 Task: Find connections with filter location São Paulo with filter topic #Lessonswith filter profile language Potuguese with filter current company HCLTech – Digital Foundation with filter school Government College of Technology, Coimbatore with filter industry Glass, Ceramics and Concrete Manufacturing with filter service category Financial Planning with filter keywords title Help Desk
Action: Mouse moved to (495, 88)
Screenshot: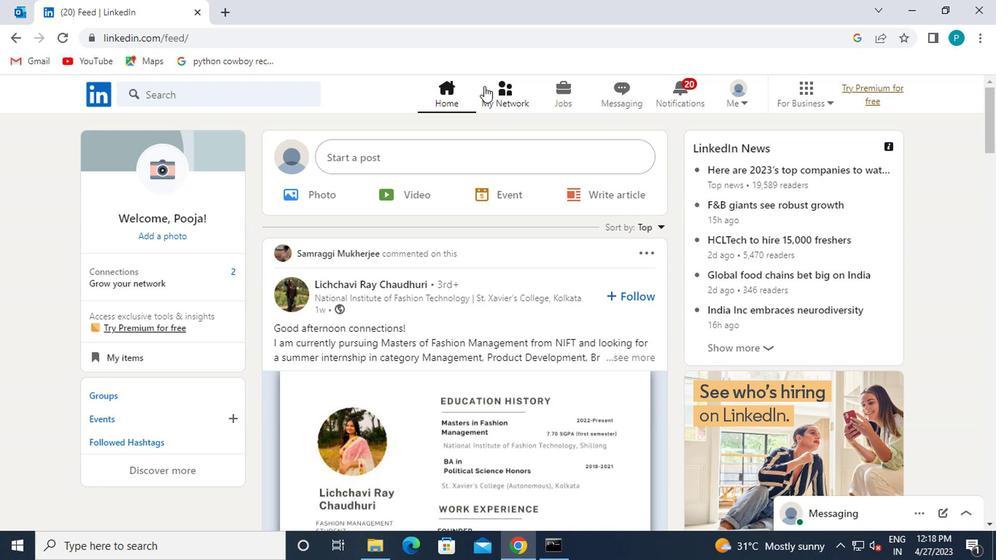 
Action: Mouse pressed left at (495, 88)
Screenshot: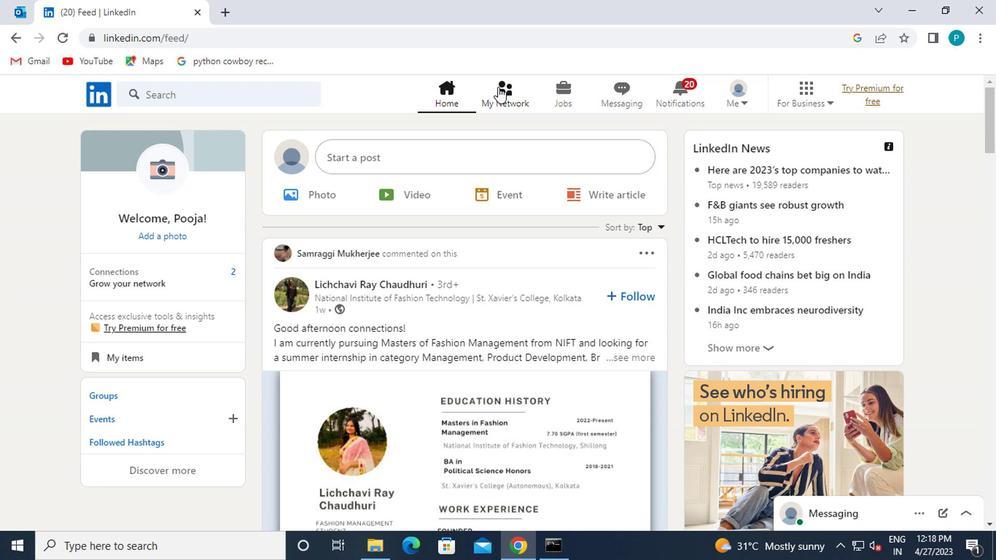 
Action: Mouse moved to (239, 167)
Screenshot: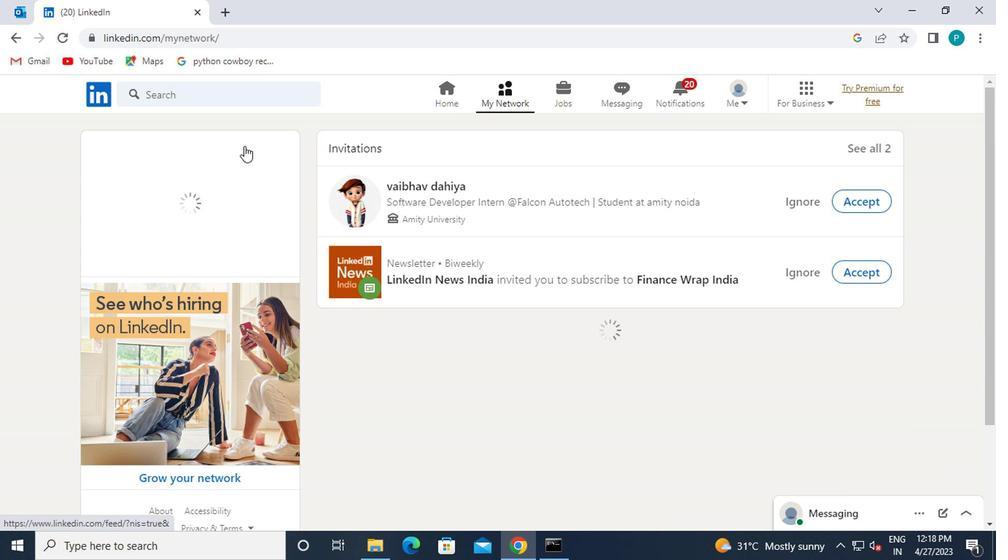 
Action: Mouse pressed left at (239, 167)
Screenshot: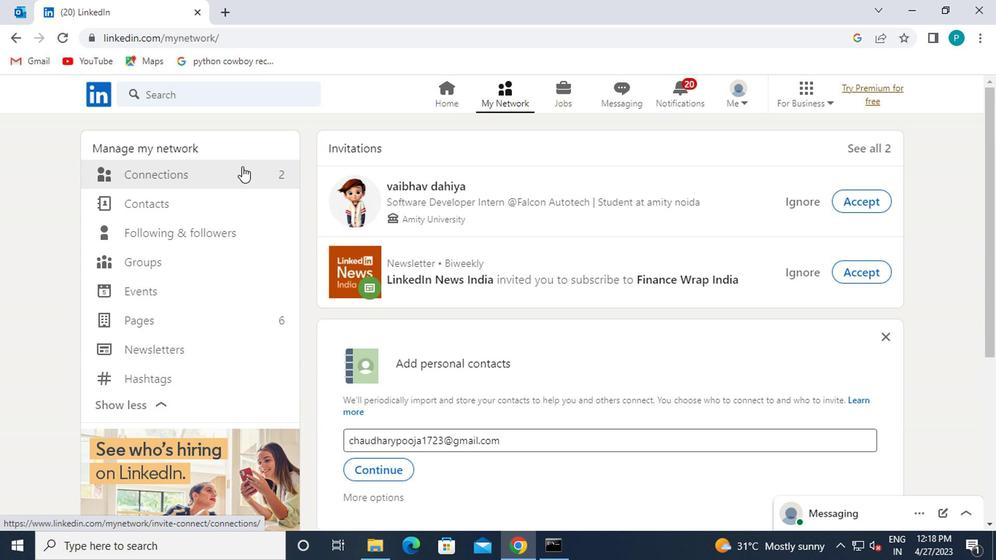 
Action: Mouse moved to (578, 180)
Screenshot: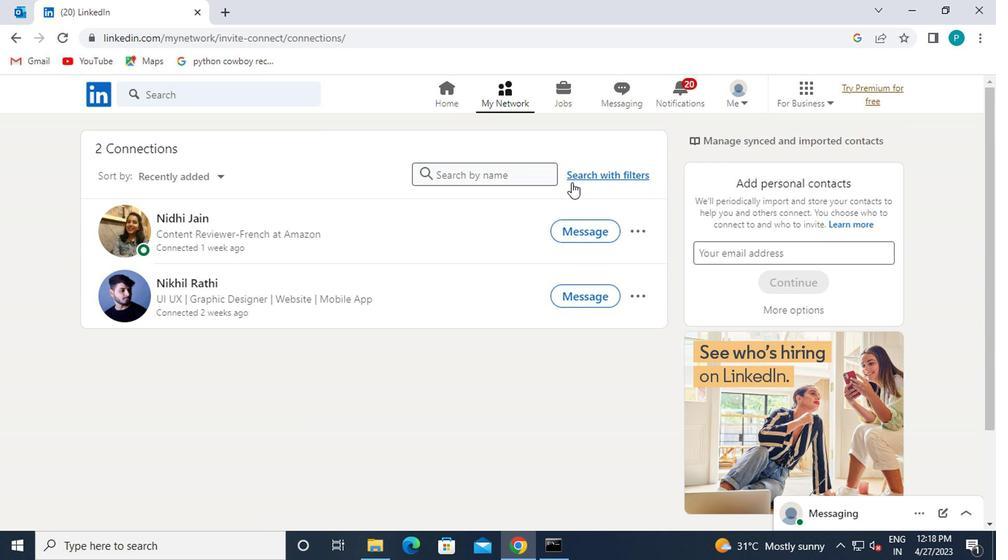 
Action: Mouse pressed left at (578, 180)
Screenshot: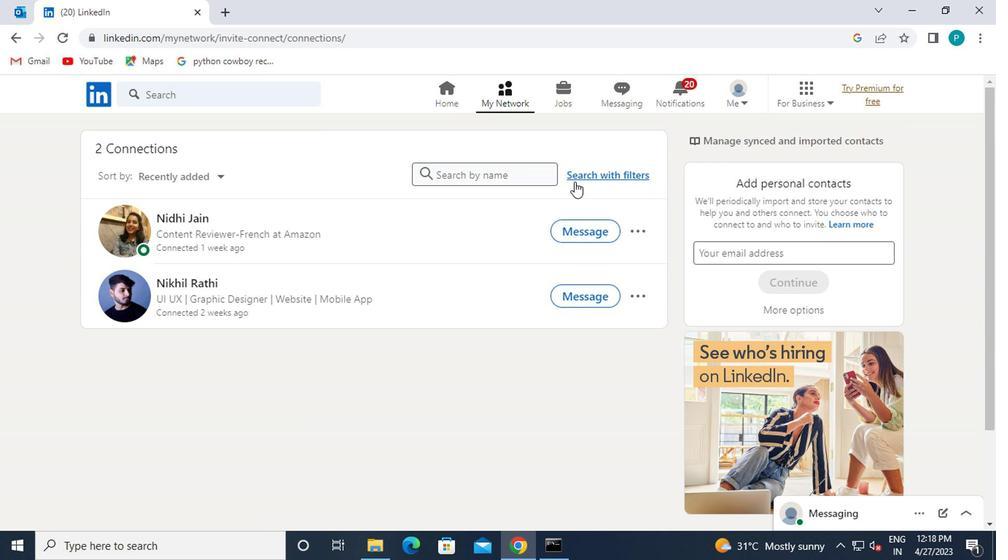 
Action: Mouse moved to (528, 134)
Screenshot: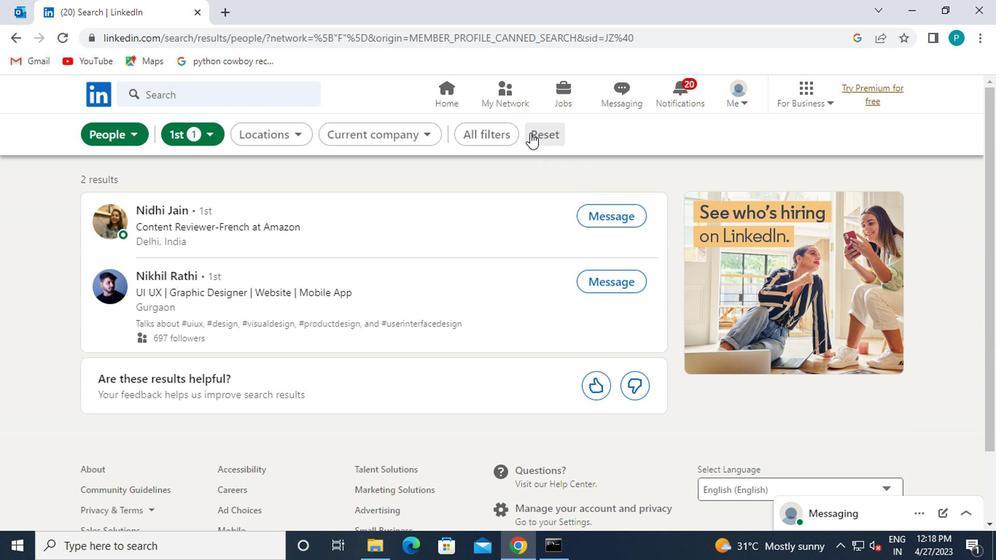 
Action: Mouse pressed left at (528, 134)
Screenshot: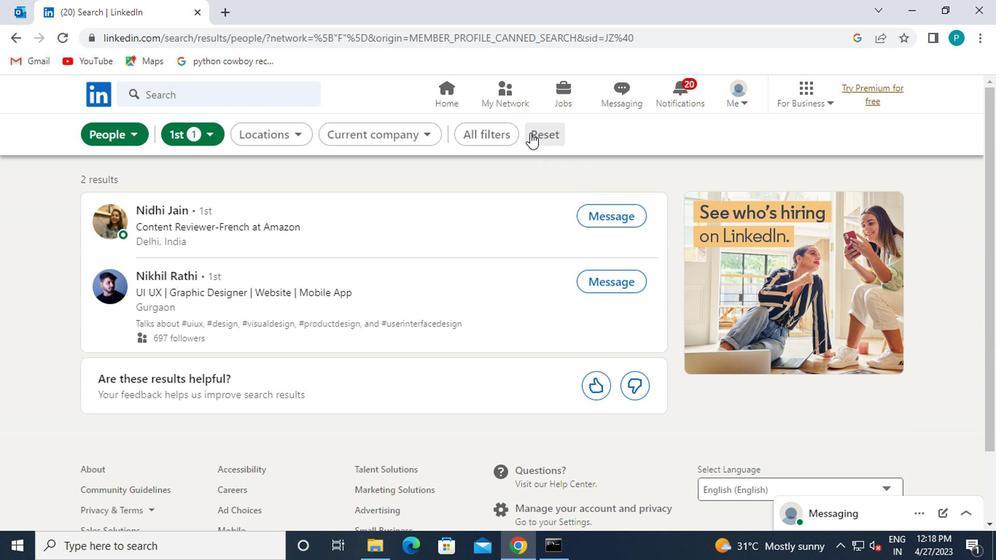 
Action: Mouse moved to (527, 140)
Screenshot: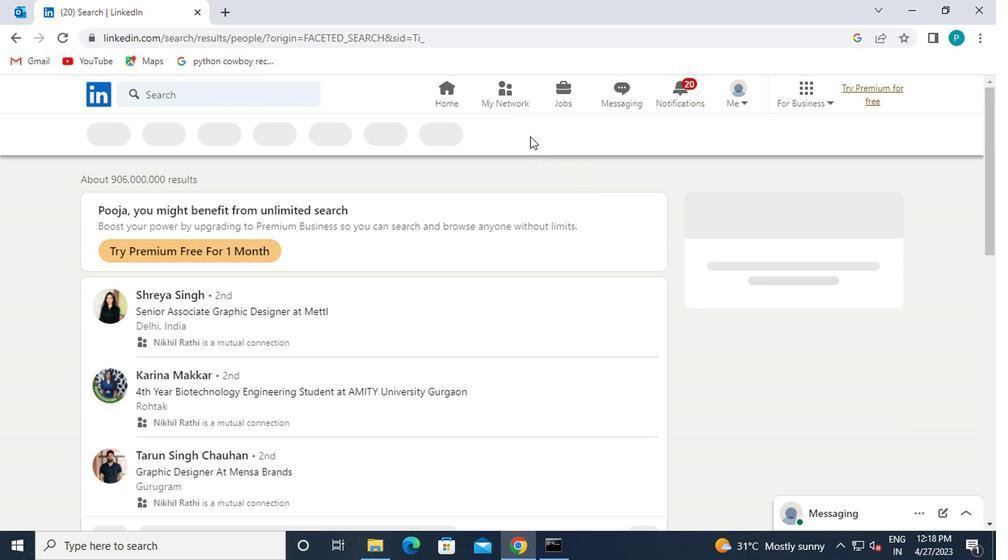 
Action: Mouse pressed left at (527, 140)
Screenshot: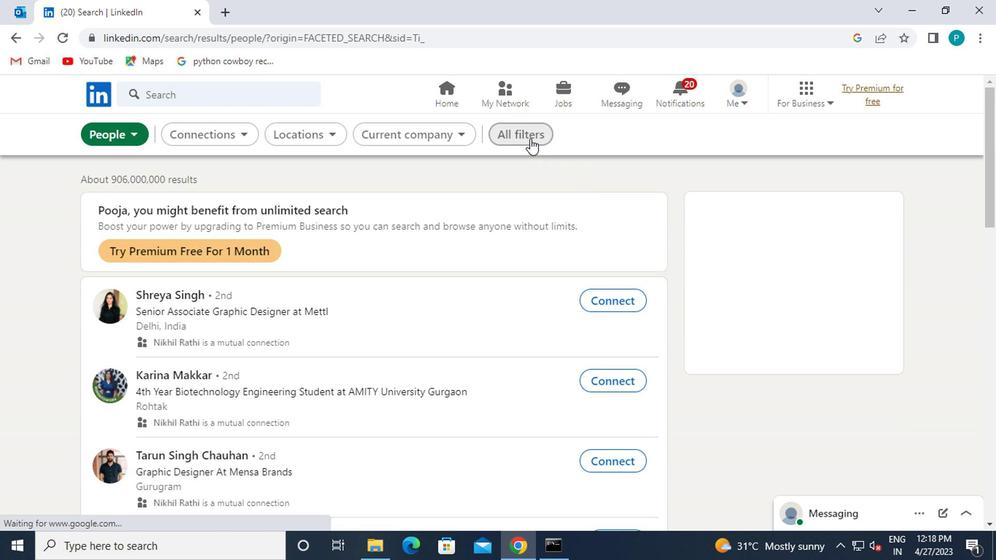 
Action: Mouse moved to (760, 327)
Screenshot: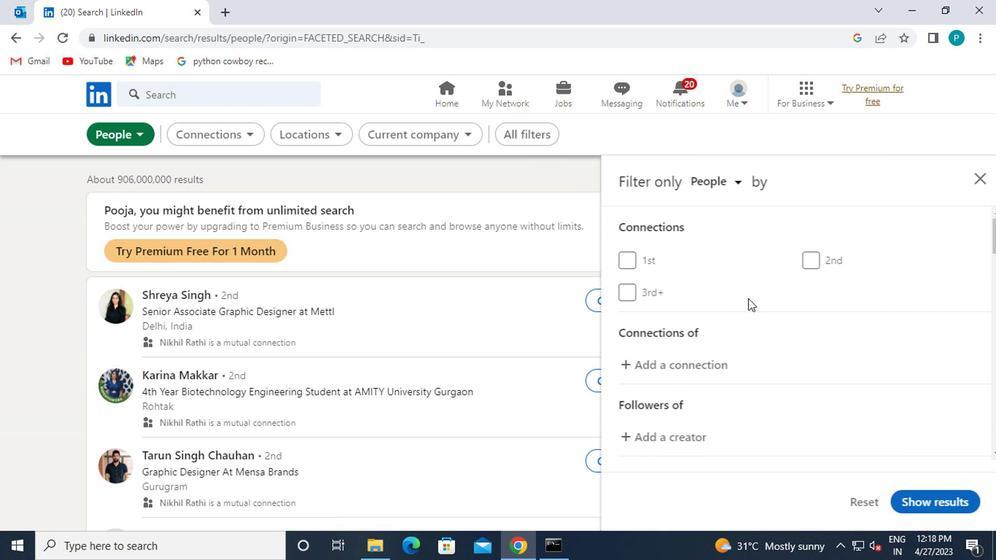 
Action: Mouse scrolled (760, 326) with delta (0, -1)
Screenshot: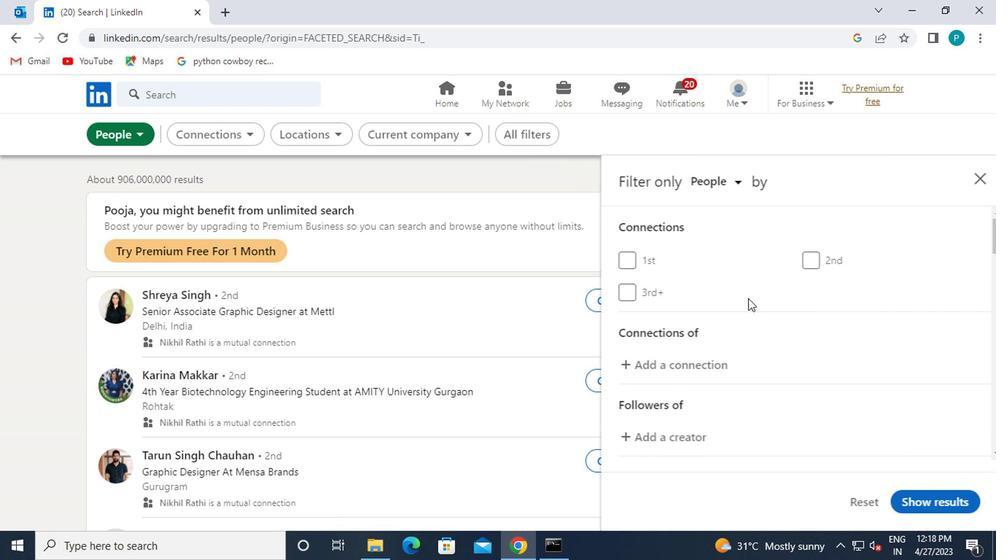 
Action: Mouse moved to (760, 328)
Screenshot: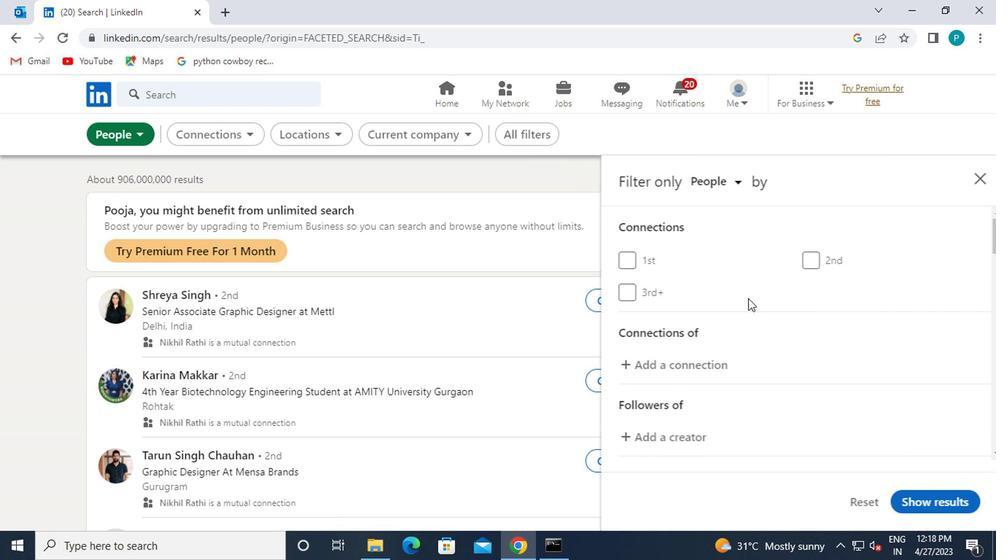 
Action: Mouse scrolled (760, 327) with delta (0, -1)
Screenshot: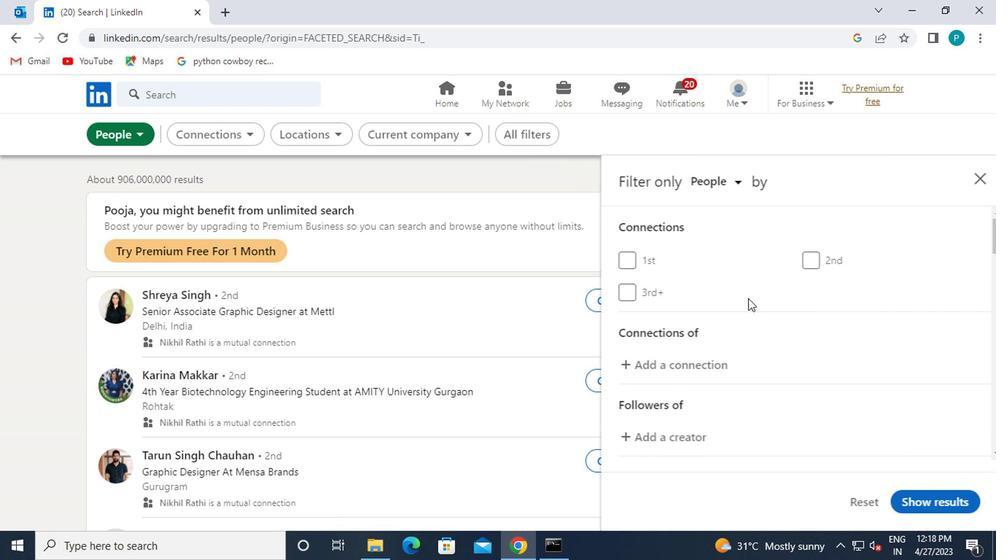 
Action: Mouse scrolled (760, 327) with delta (0, -1)
Screenshot: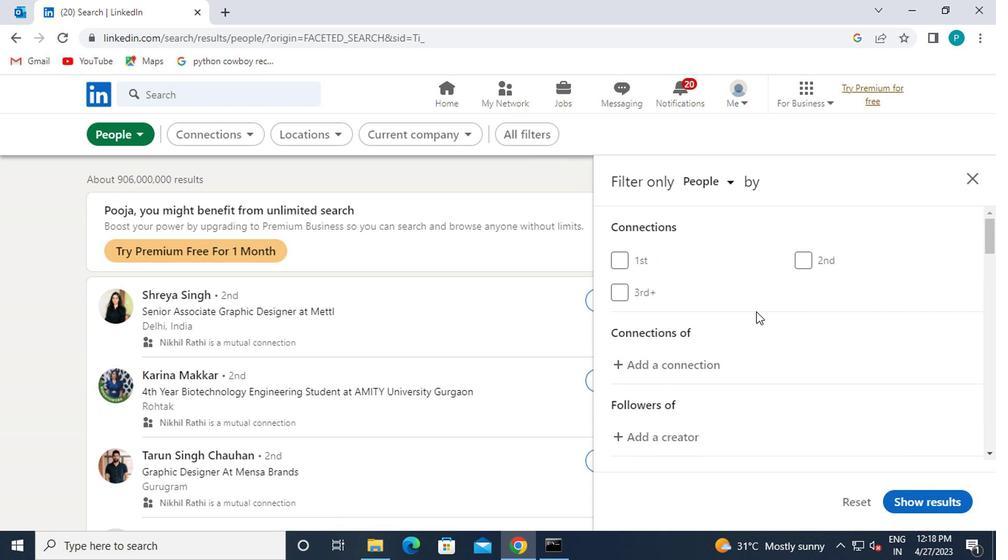 
Action: Mouse moved to (804, 363)
Screenshot: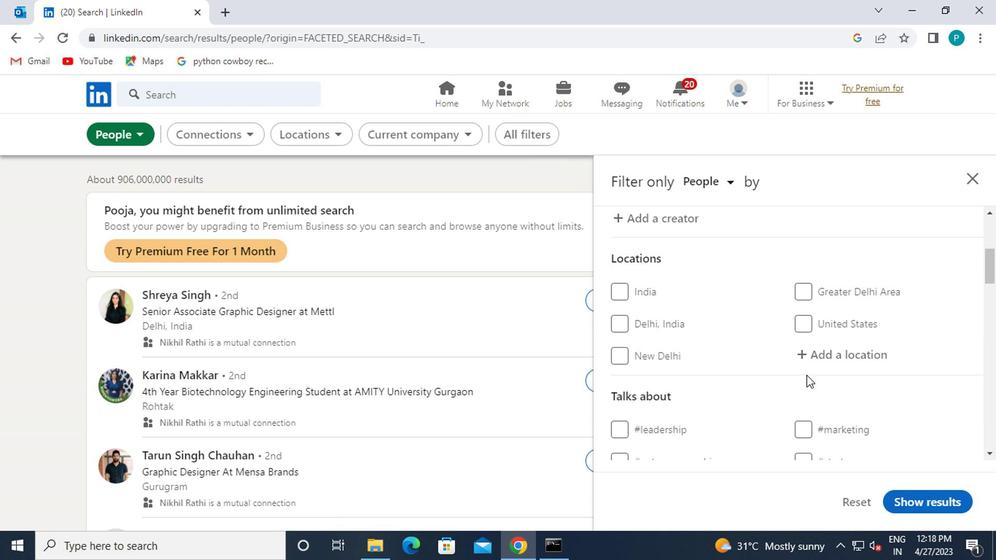 
Action: Mouse pressed left at (804, 363)
Screenshot: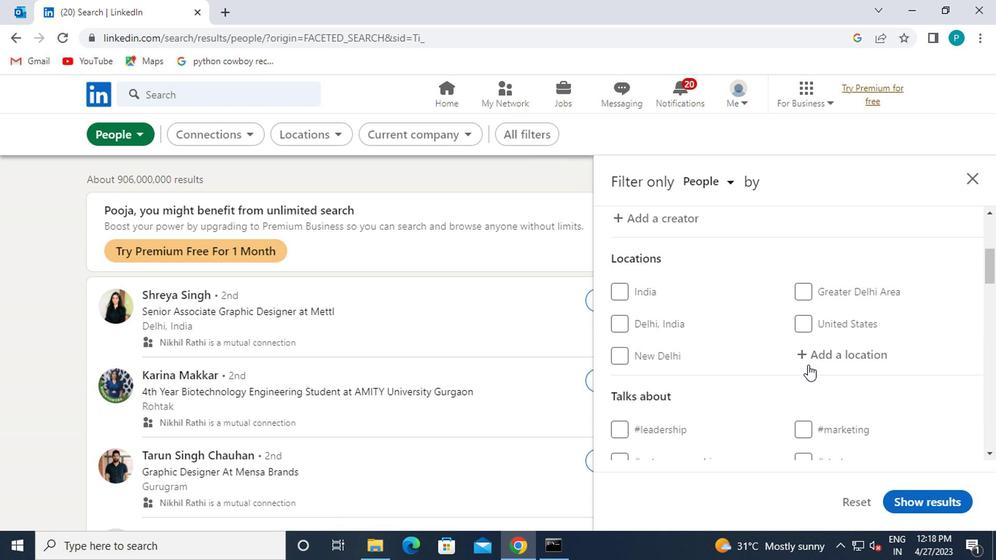 
Action: Key pressed sao
Screenshot: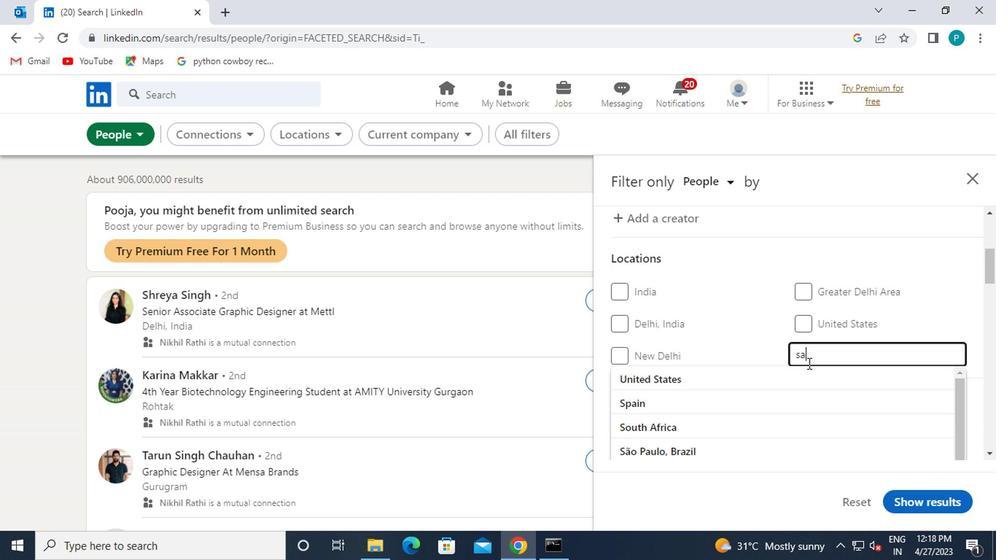 
Action: Mouse moved to (792, 376)
Screenshot: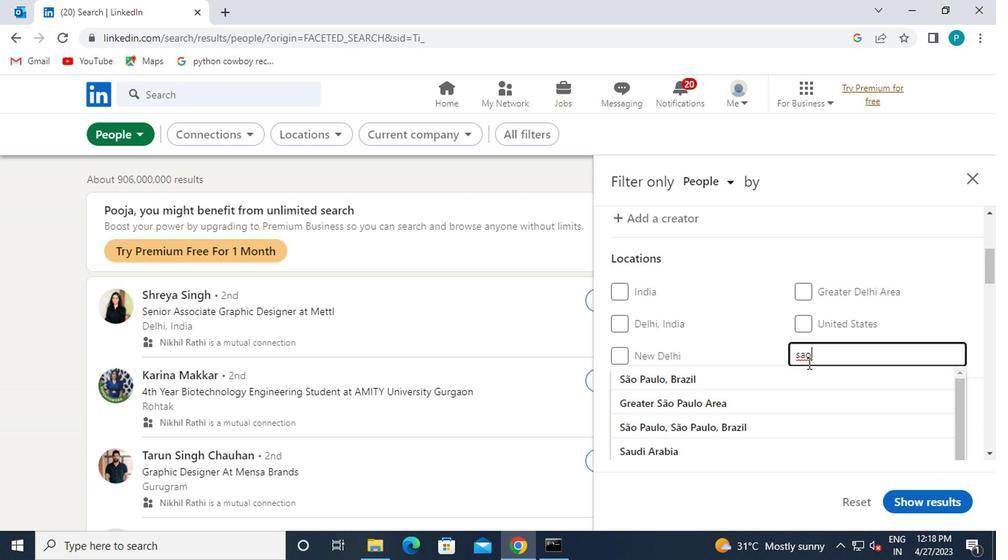 
Action: Mouse pressed left at (792, 376)
Screenshot: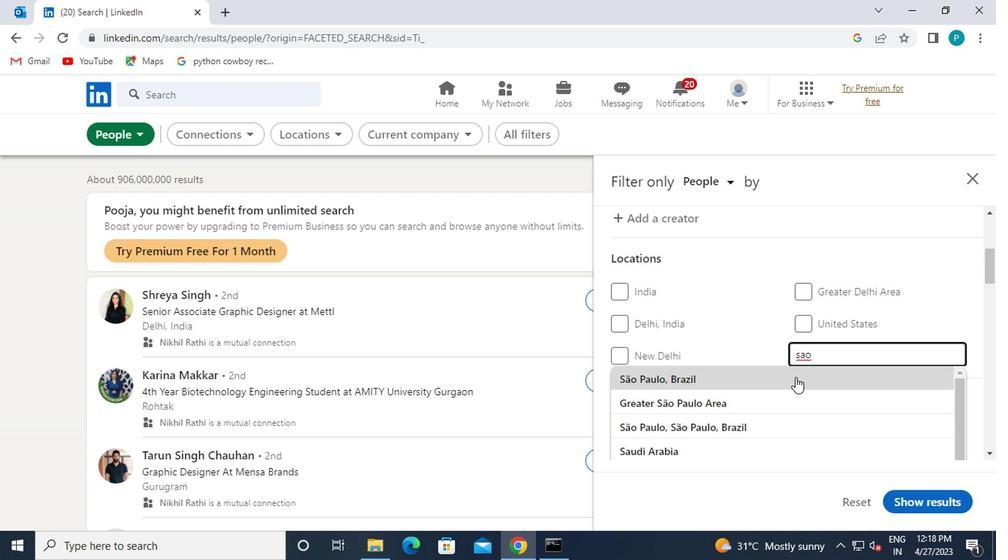 
Action: Mouse scrolled (792, 376) with delta (0, 0)
Screenshot: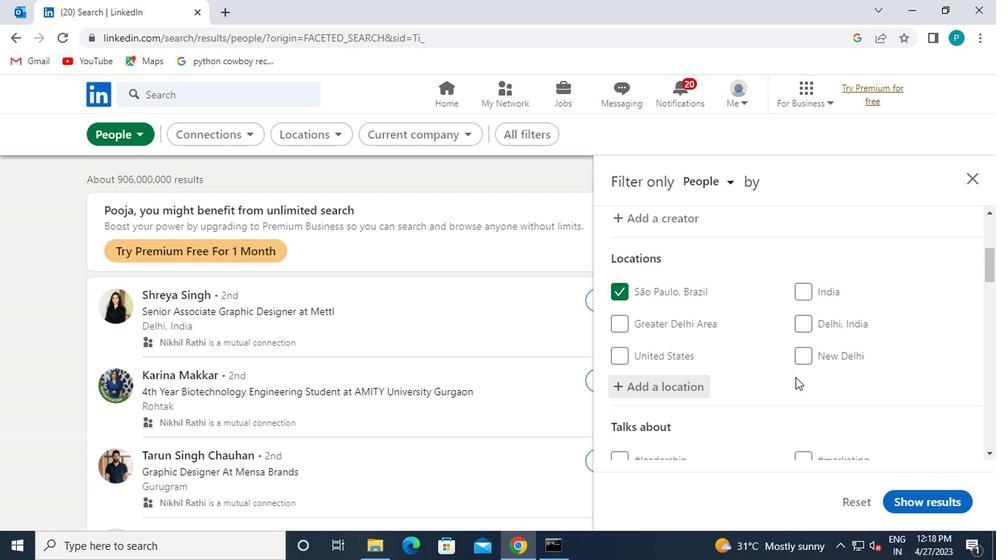 
Action: Mouse scrolled (792, 376) with delta (0, 0)
Screenshot: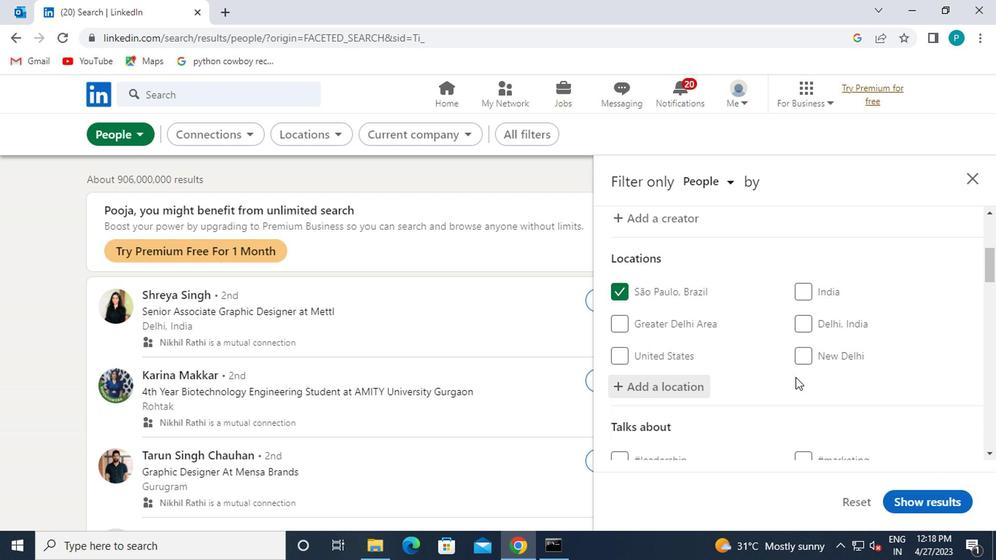 
Action: Mouse moved to (802, 382)
Screenshot: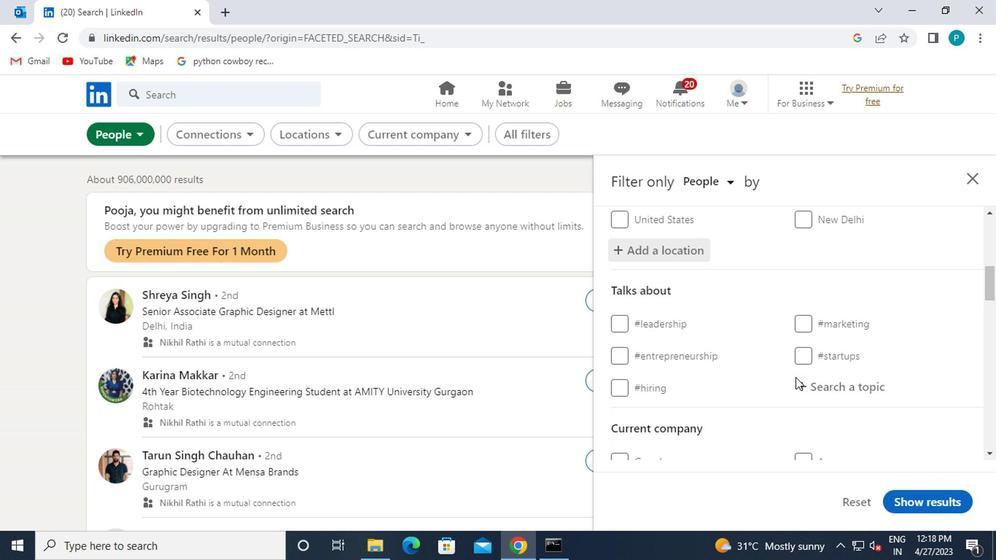
Action: Mouse pressed left at (802, 382)
Screenshot: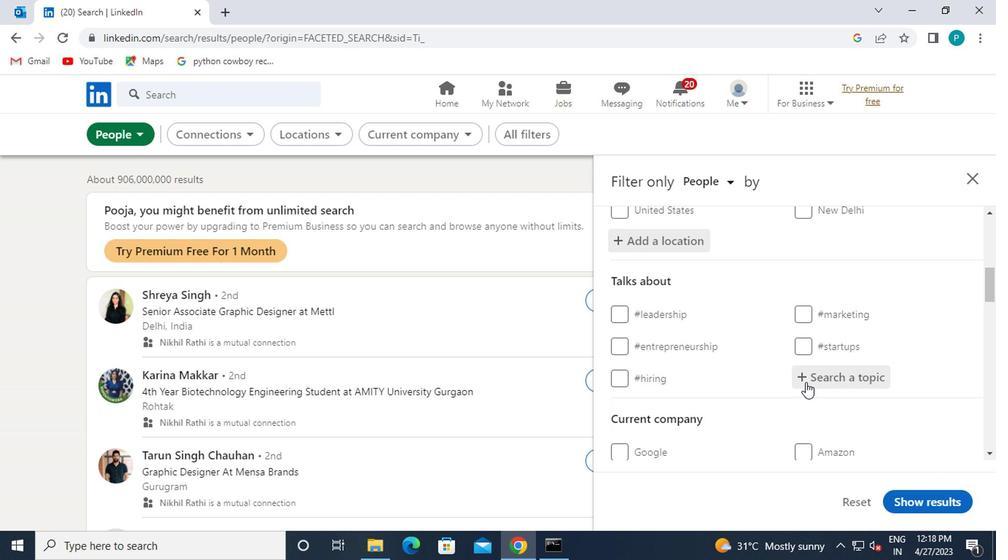 
Action: Key pressed <Key.shift>#<Key.caps_lock>L<Key.caps_lock>ESSONS
Screenshot: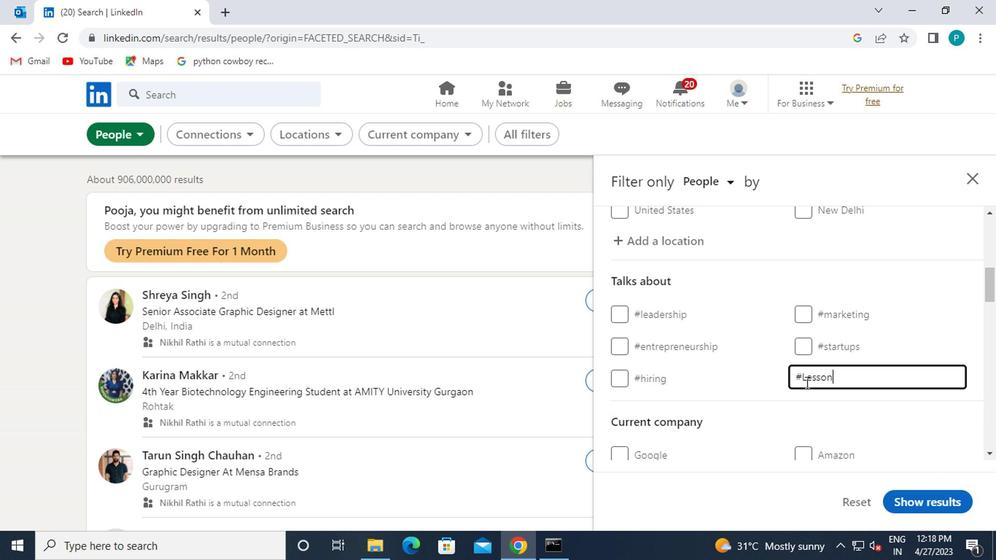 
Action: Mouse moved to (802, 382)
Screenshot: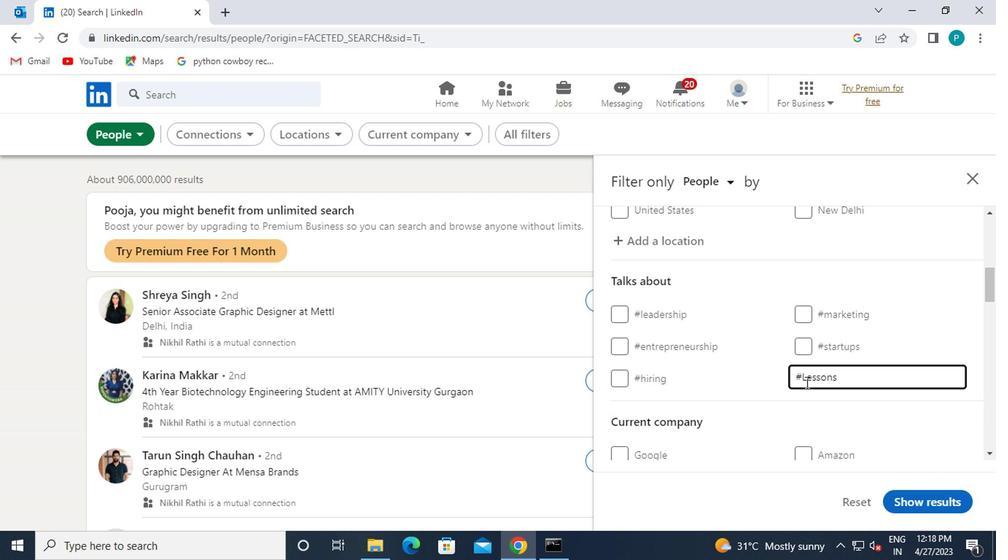 
Action: Mouse scrolled (802, 381) with delta (0, -1)
Screenshot: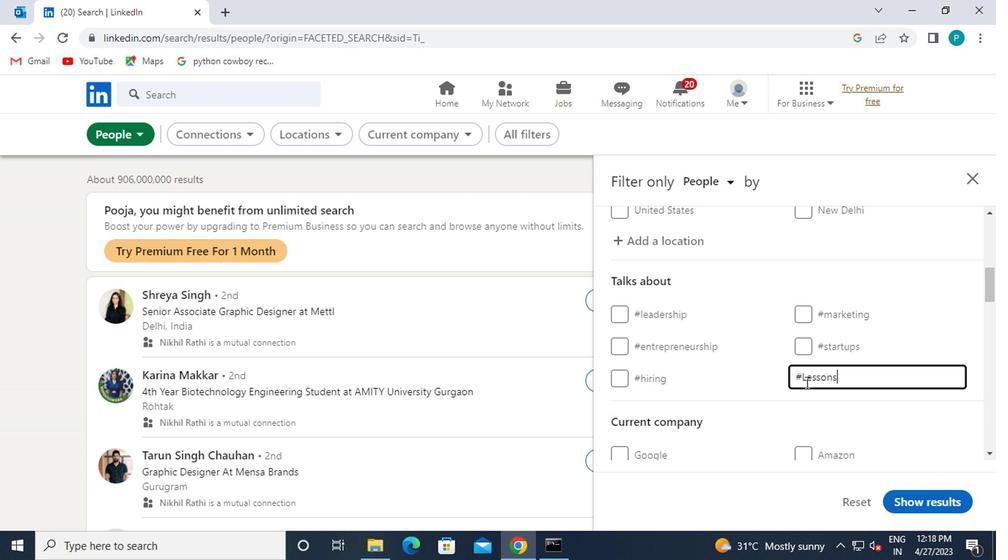 
Action: Mouse scrolled (802, 381) with delta (0, -1)
Screenshot: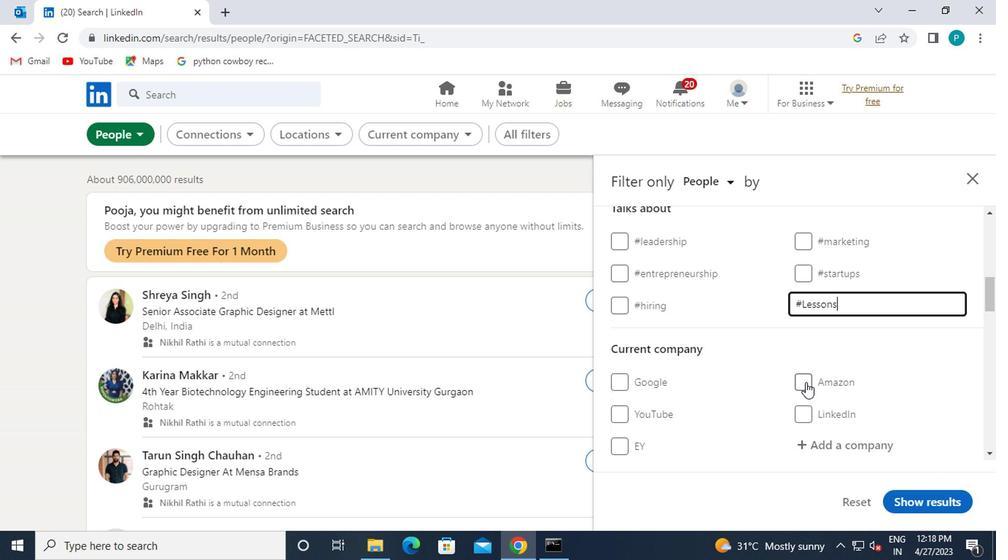 
Action: Mouse moved to (810, 367)
Screenshot: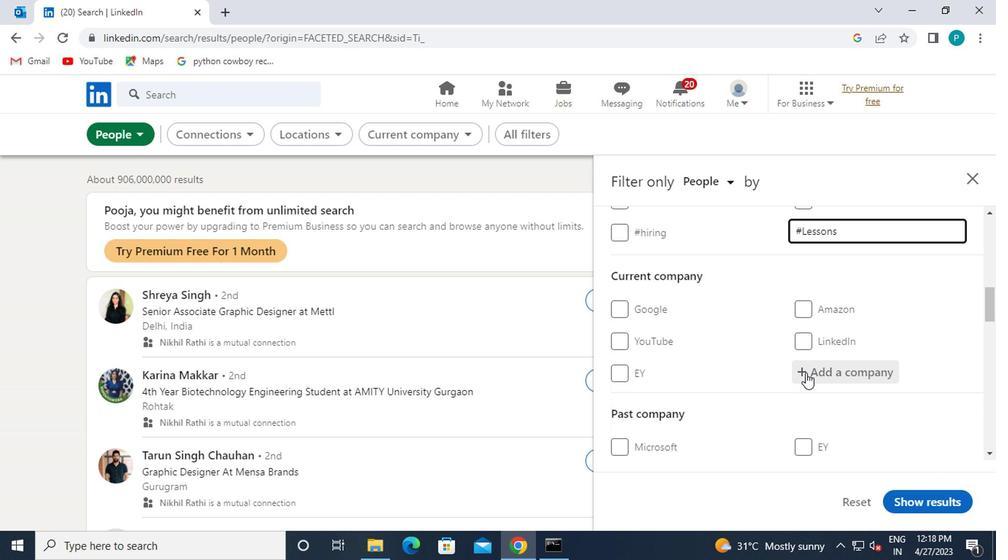 
Action: Mouse pressed left at (810, 367)
Screenshot: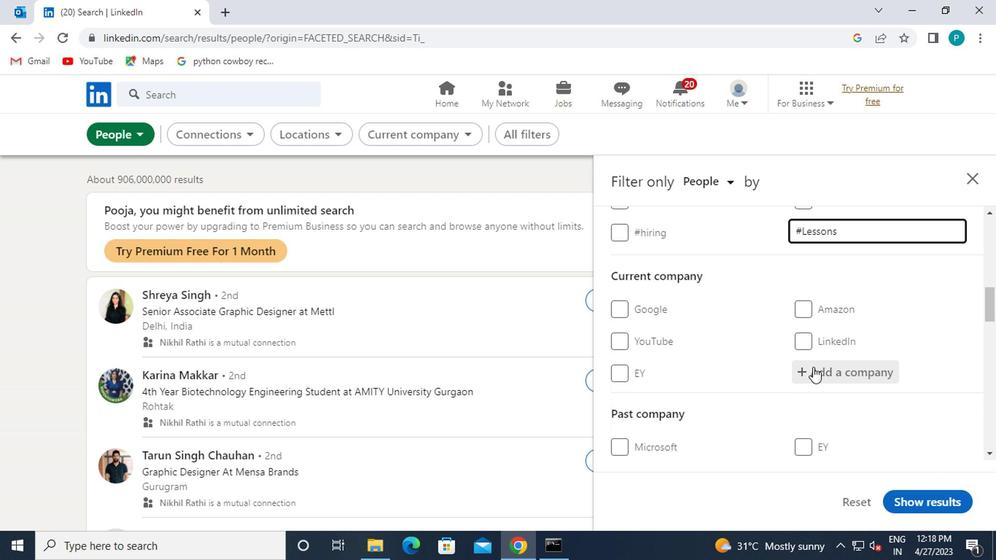 
Action: Key pressed <Key.caps_lock>HCI<Key.backspace>L
Screenshot: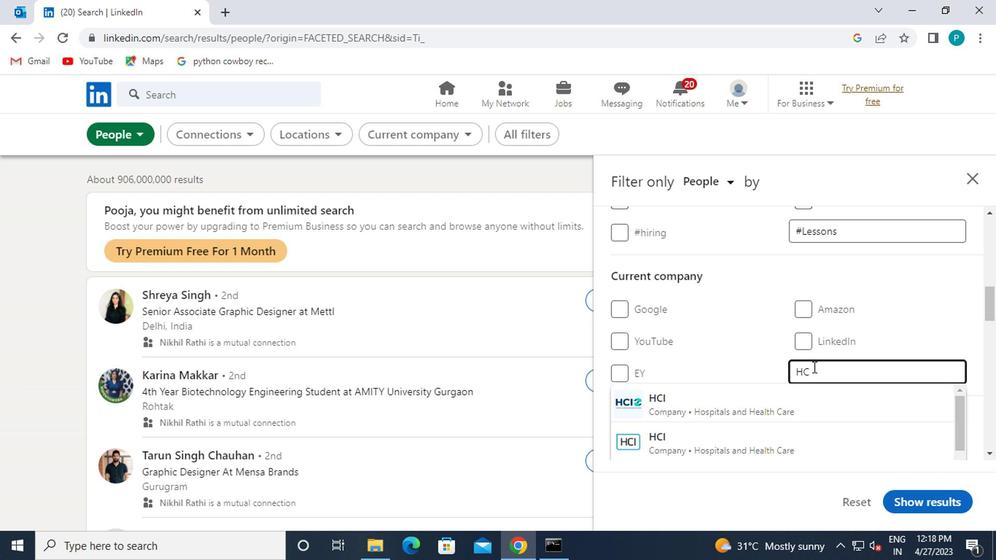 
Action: Mouse moved to (784, 413)
Screenshot: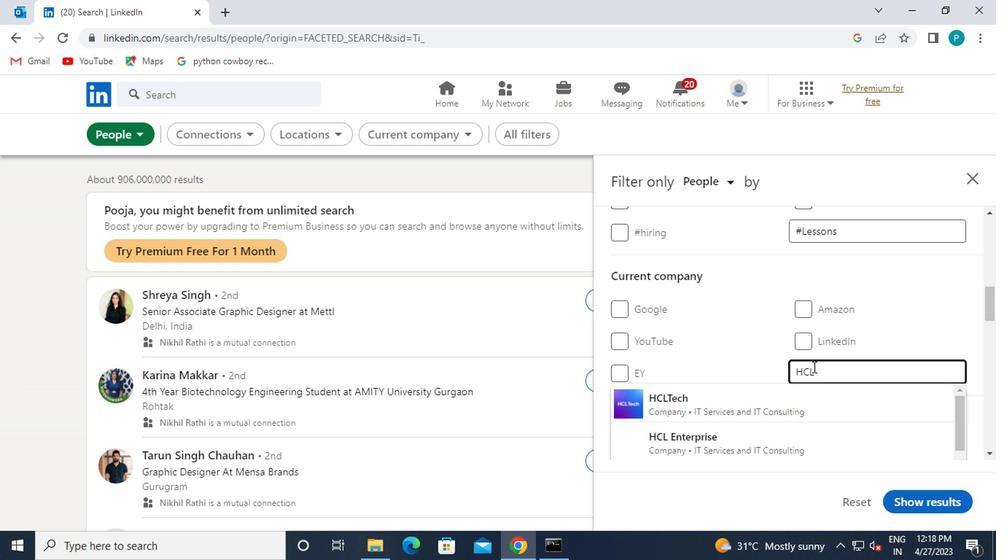 
Action: Mouse pressed left at (784, 413)
Screenshot: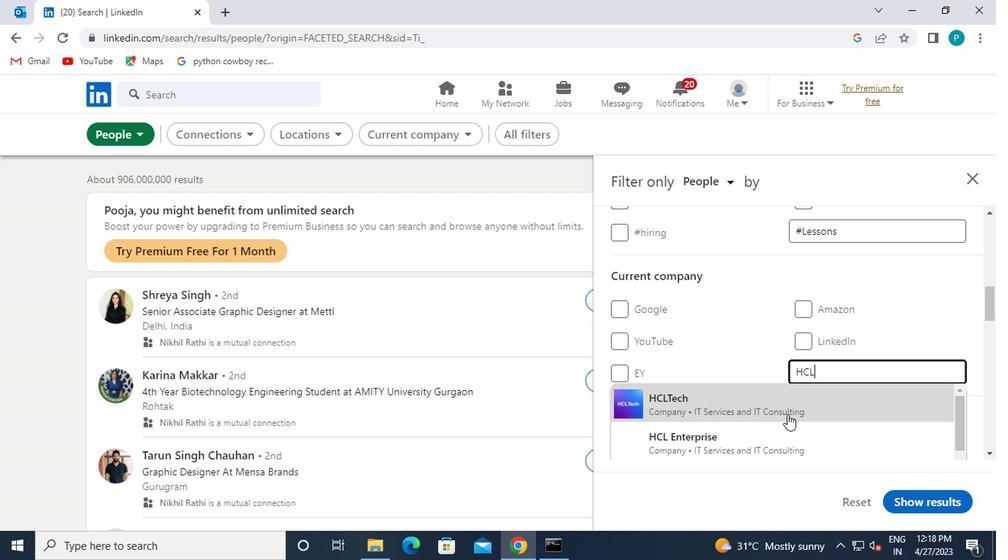 
Action: Mouse moved to (620, 314)
Screenshot: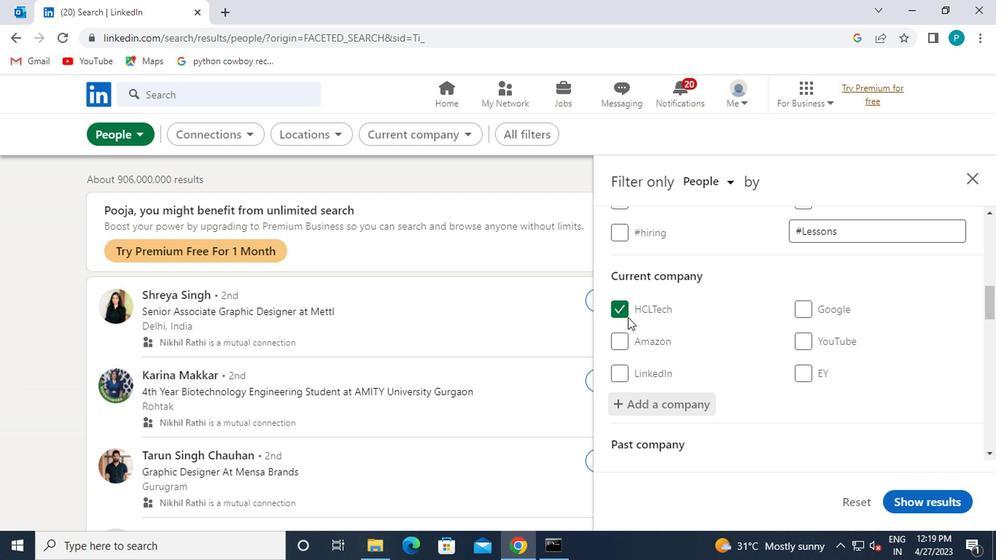 
Action: Mouse pressed left at (620, 314)
Screenshot: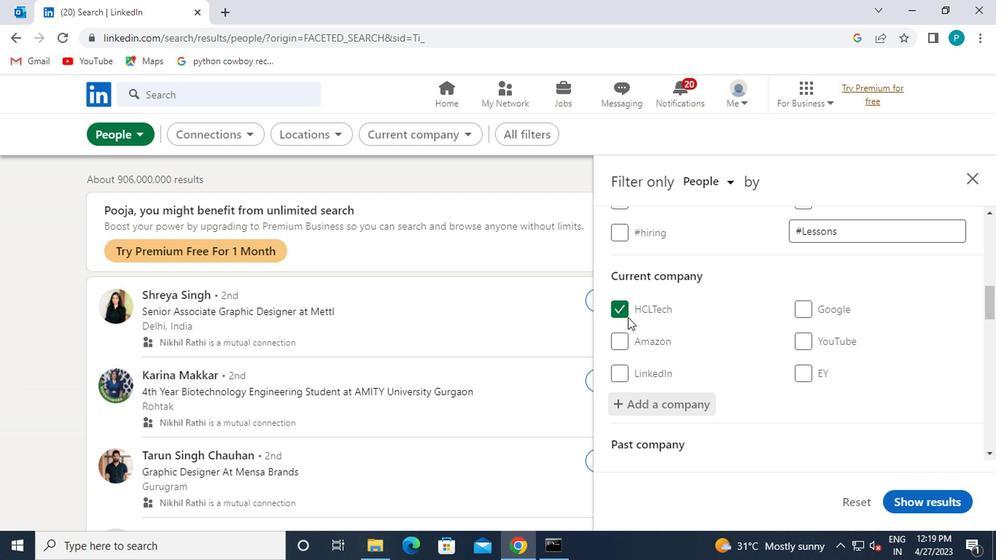 
Action: Mouse moved to (642, 406)
Screenshot: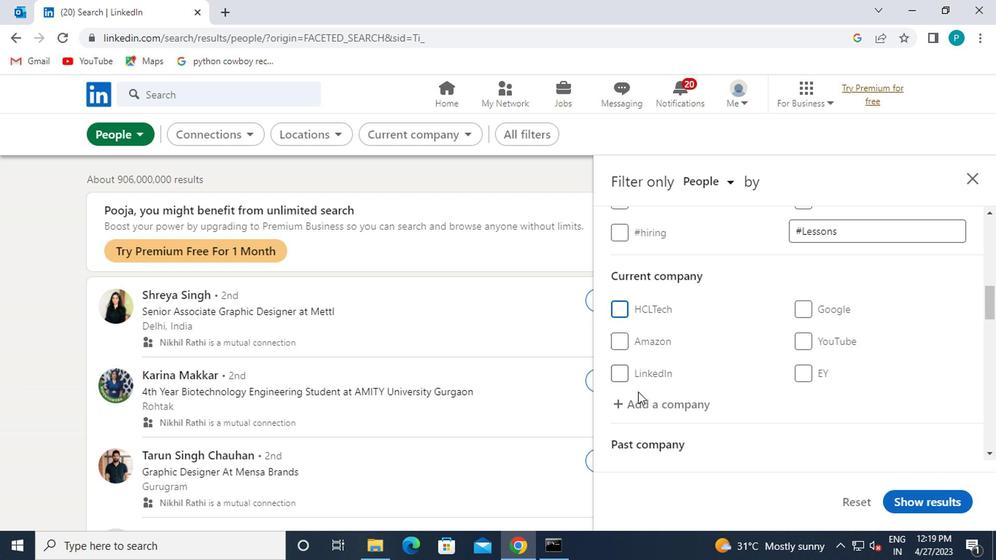 
Action: Mouse pressed left at (642, 406)
Screenshot: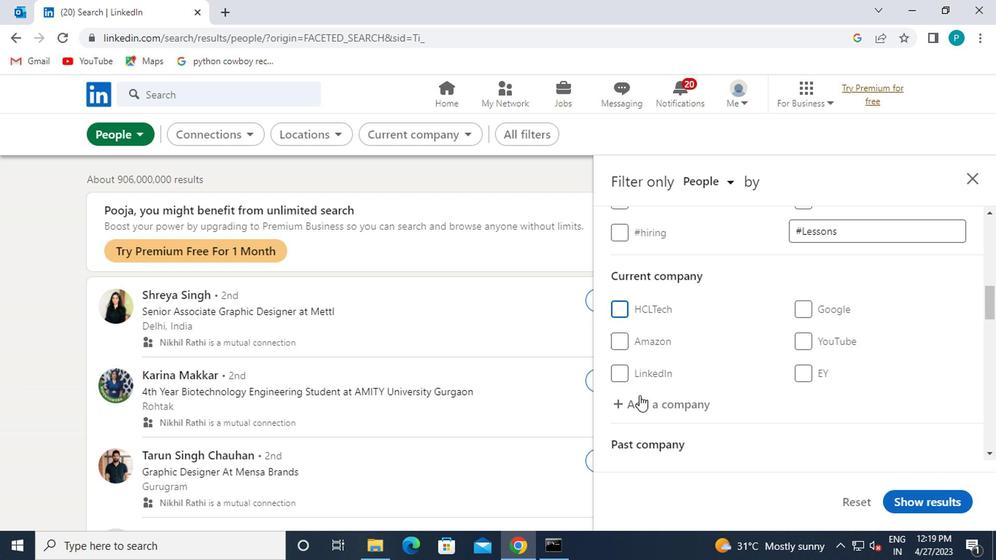 
Action: Mouse moved to (643, 407)
Screenshot: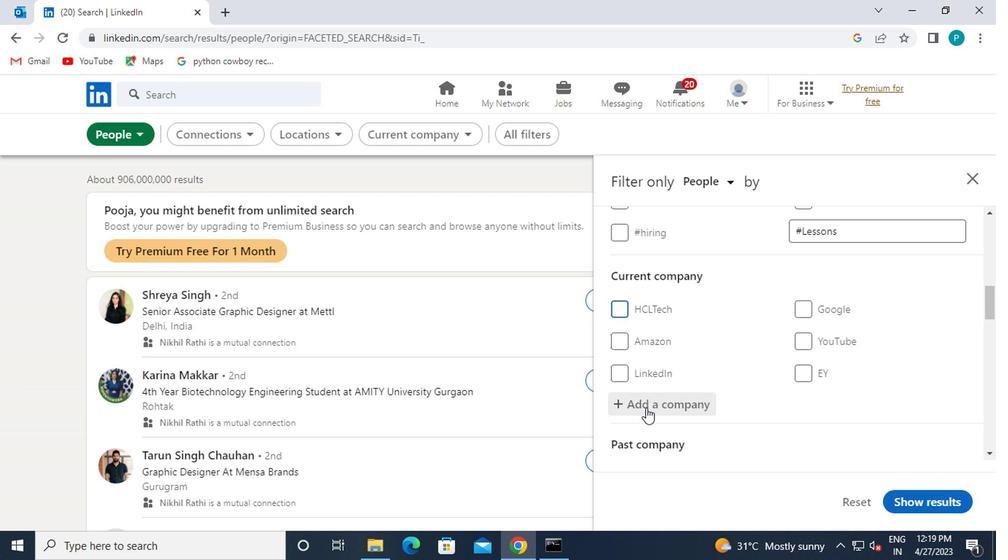 
Action: Key pressed HCL<Key.space>
Screenshot: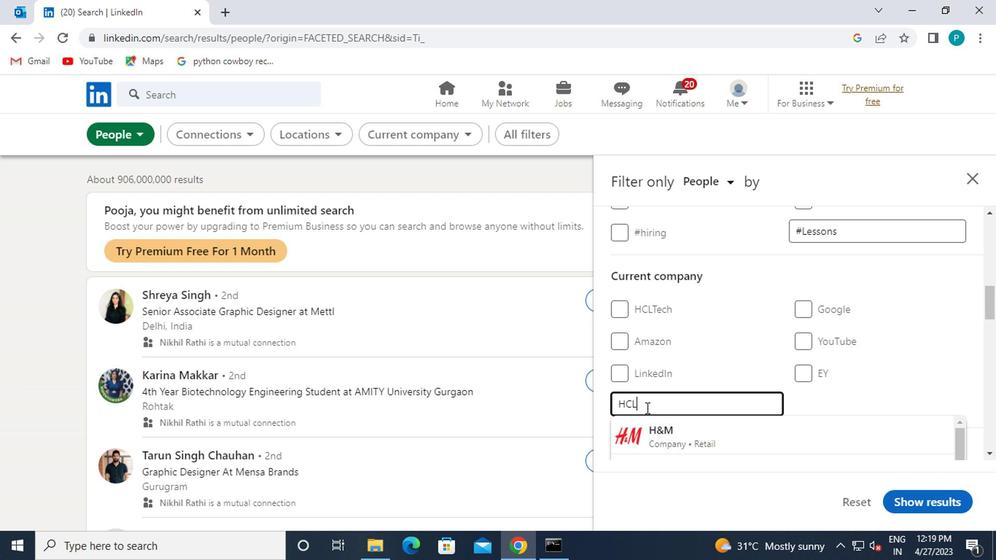 
Action: Mouse scrolled (643, 406) with delta (0, -1)
Screenshot: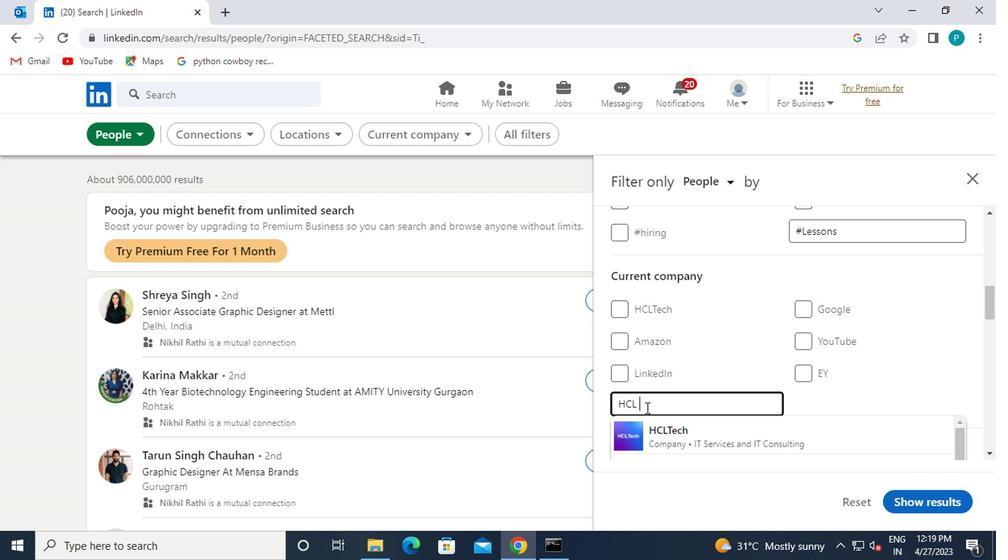 
Action: Mouse scrolled (643, 406) with delta (0, -1)
Screenshot: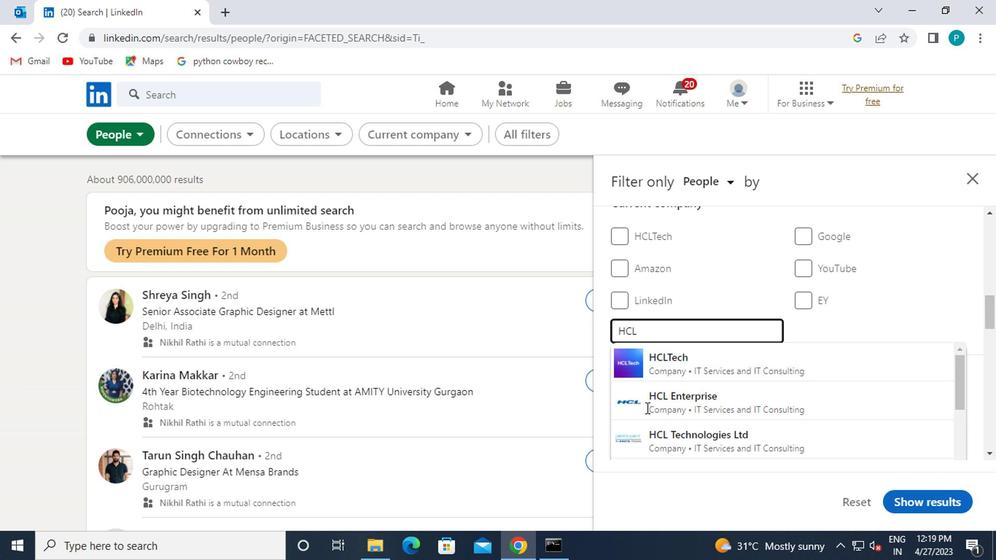 
Action: Mouse moved to (671, 408)
Screenshot: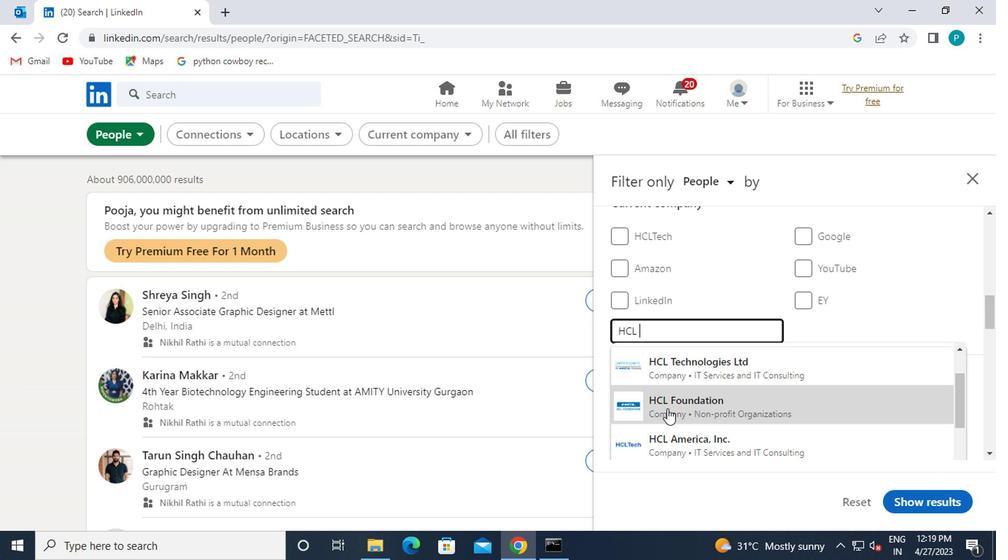
Action: Mouse scrolled (671, 408) with delta (0, 0)
Screenshot: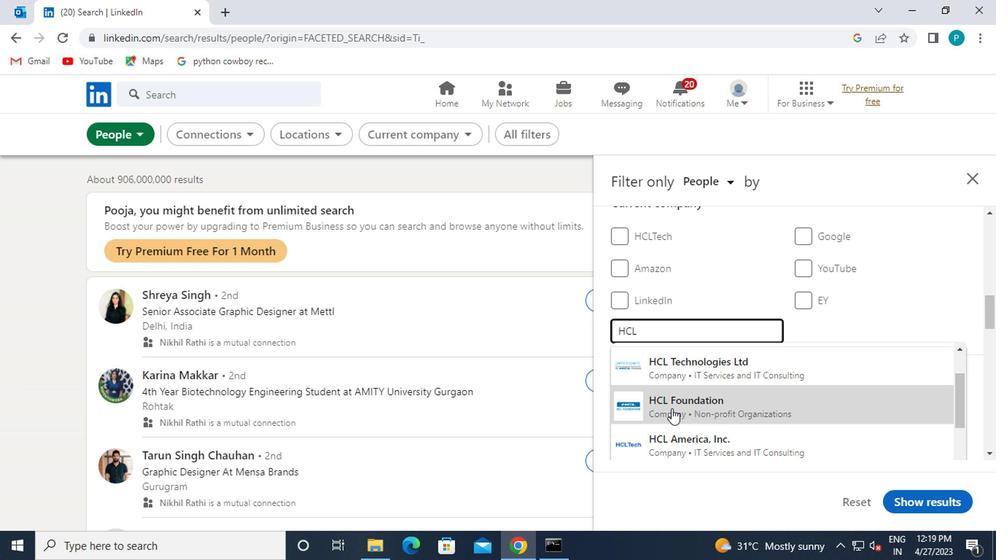 
Action: Mouse scrolled (671, 408) with delta (0, 0)
Screenshot: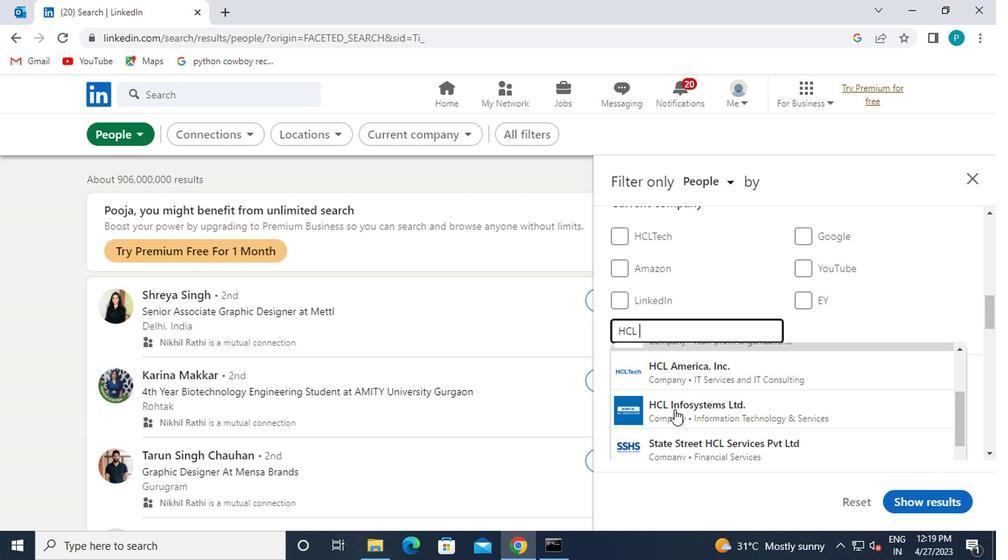 
Action: Mouse moved to (681, 369)
Screenshot: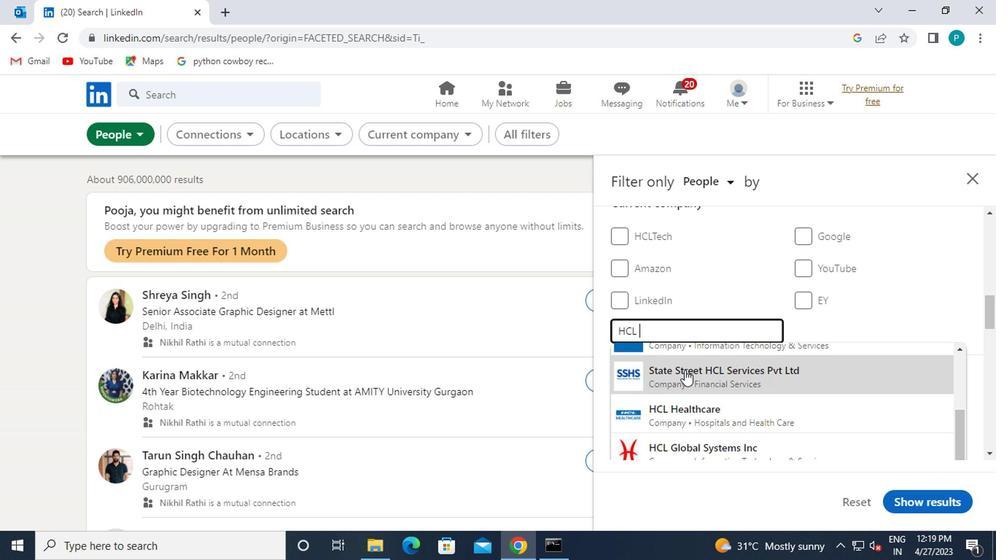 
Action: Key pressed TECH-
Screenshot: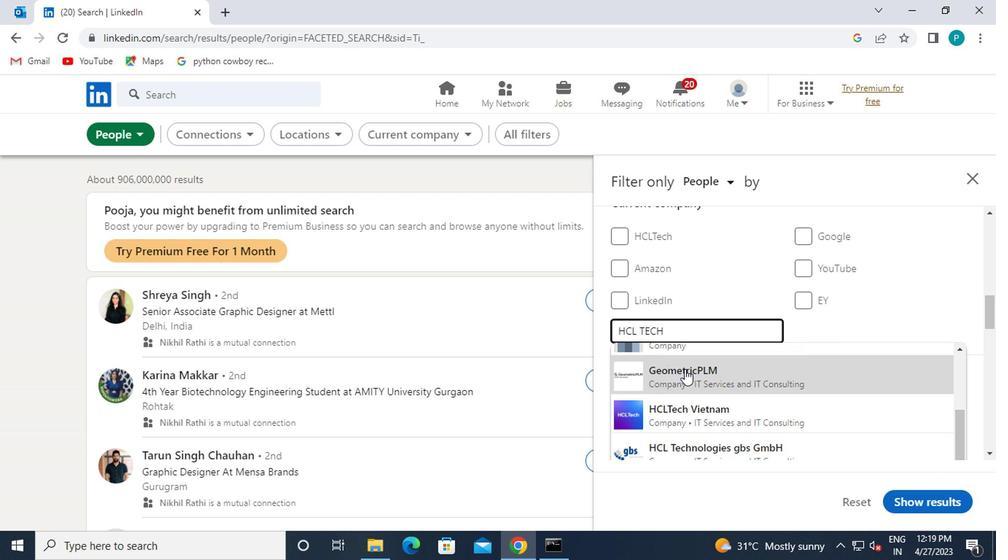 
Action: Mouse moved to (683, 367)
Screenshot: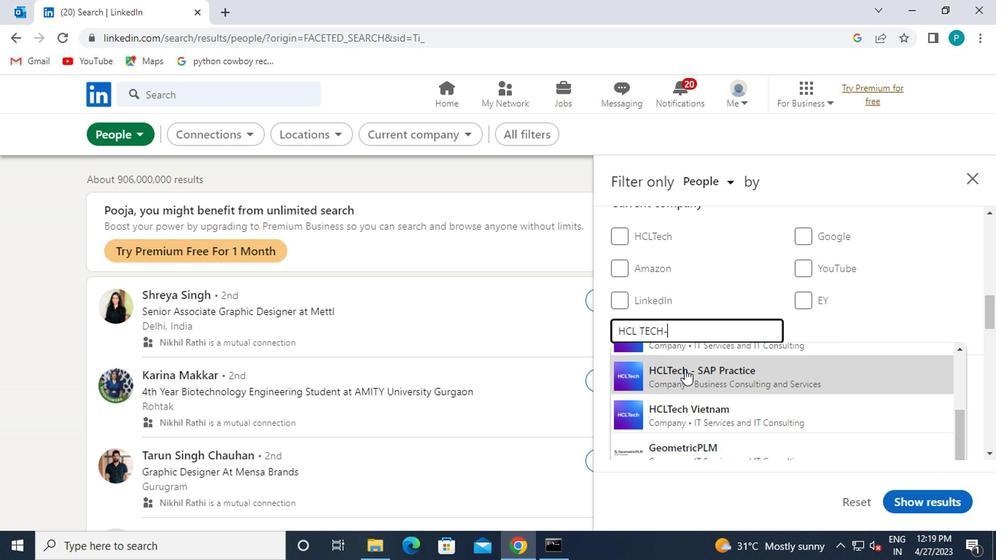 
Action: Mouse scrolled (683, 368) with delta (0, 0)
Screenshot: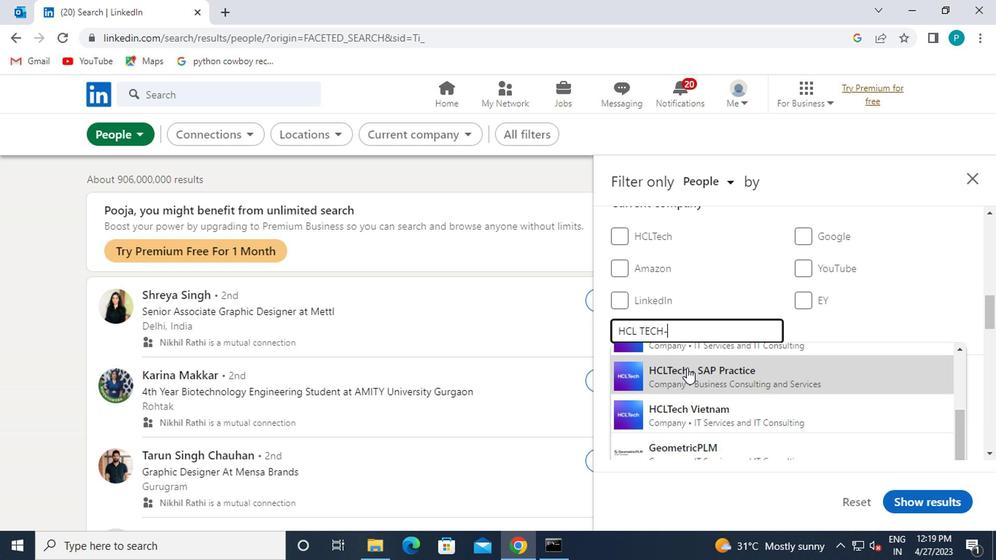 
Action: Mouse scrolled (683, 368) with delta (0, 0)
Screenshot: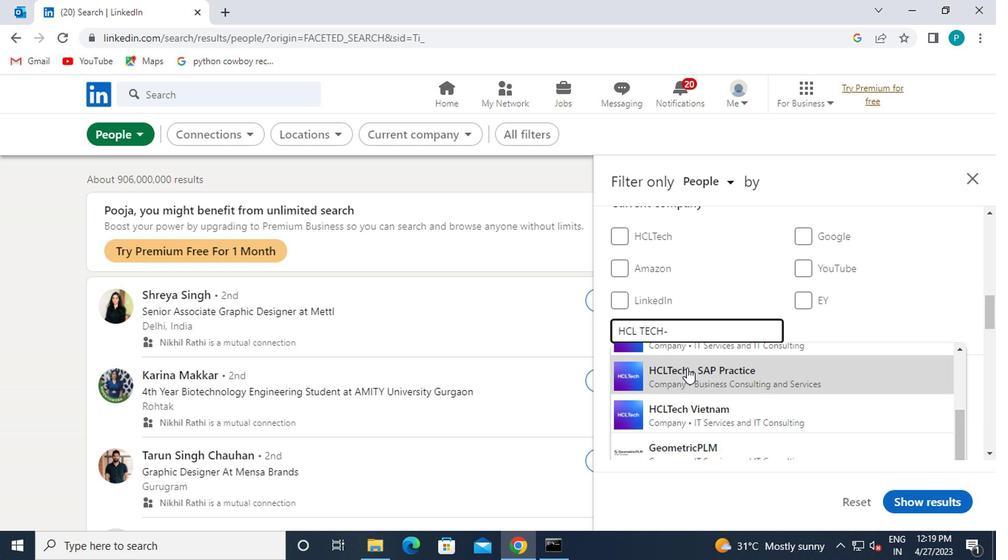 
Action: Mouse scrolled (683, 368) with delta (0, 0)
Screenshot: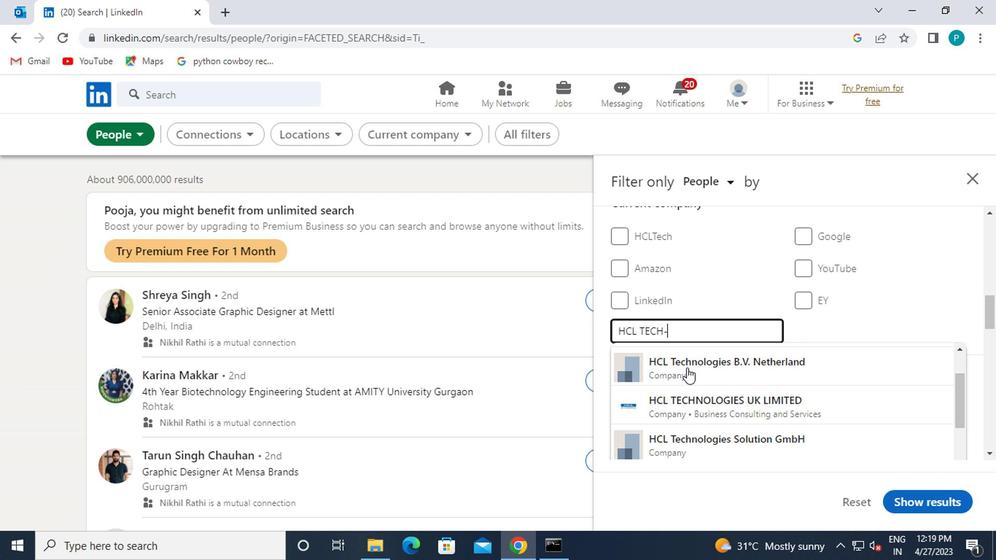 
Action: Mouse scrolled (683, 368) with delta (0, 0)
Screenshot: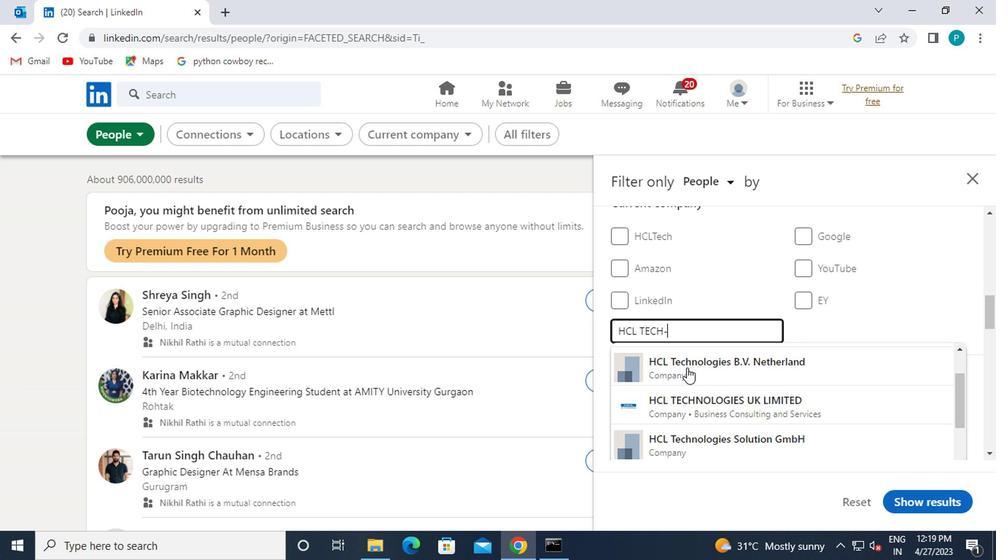 
Action: Mouse moved to (685, 376)
Screenshot: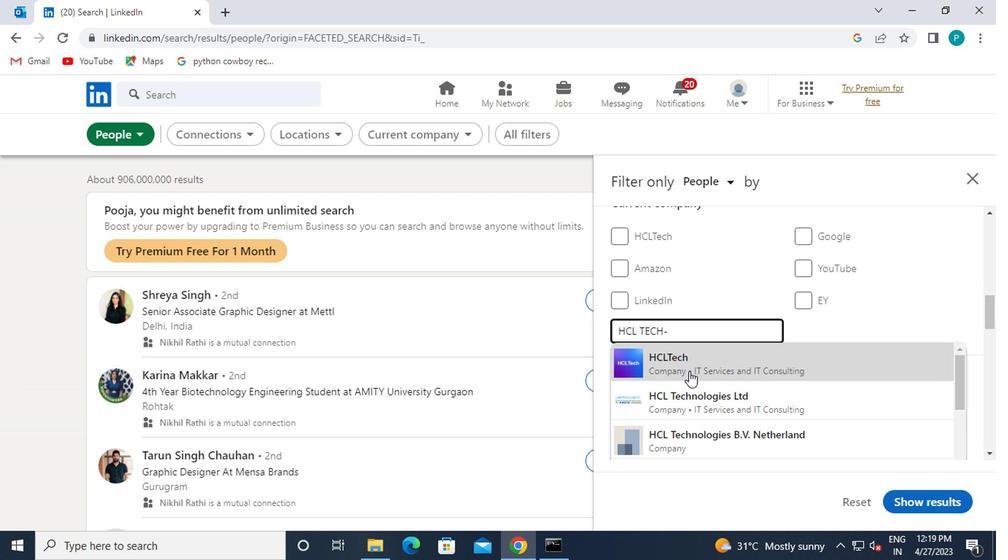 
Action: Key pressed <Key.space>DIGI<Key.backspace><Key.backspace><Key.backspace><Key.backspace><Key.backspace><Key.backspace><Key.backspace><Key.backspace><Key.backspace><Key.backspace><Key.backspace>
Screenshot: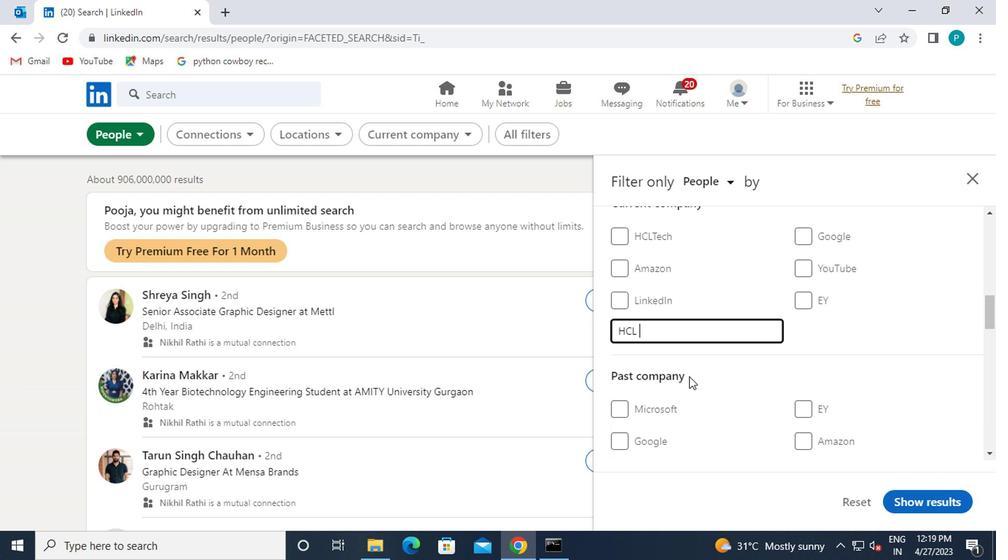 
Action: Mouse scrolled (685, 376) with delta (0, 0)
Screenshot: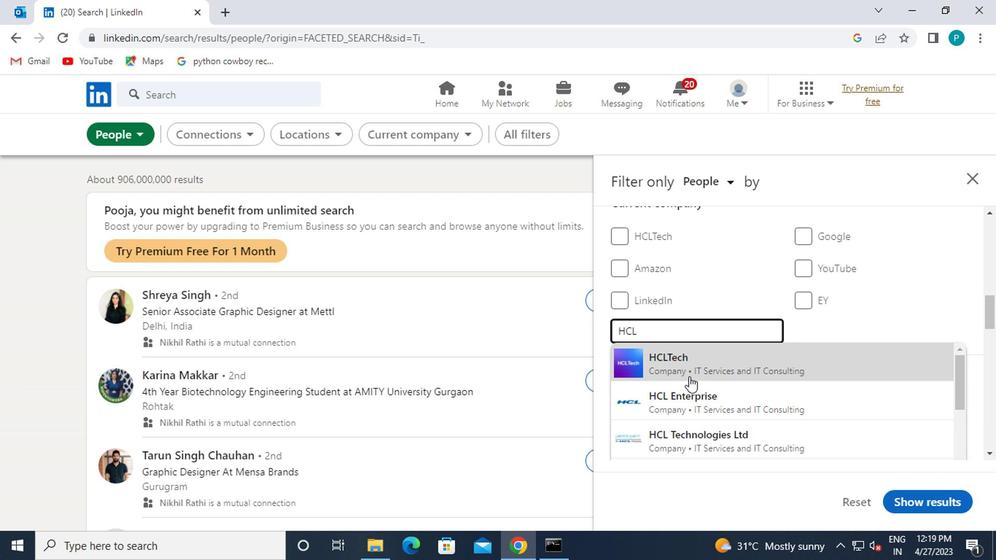 
Action: Mouse moved to (685, 369)
Screenshot: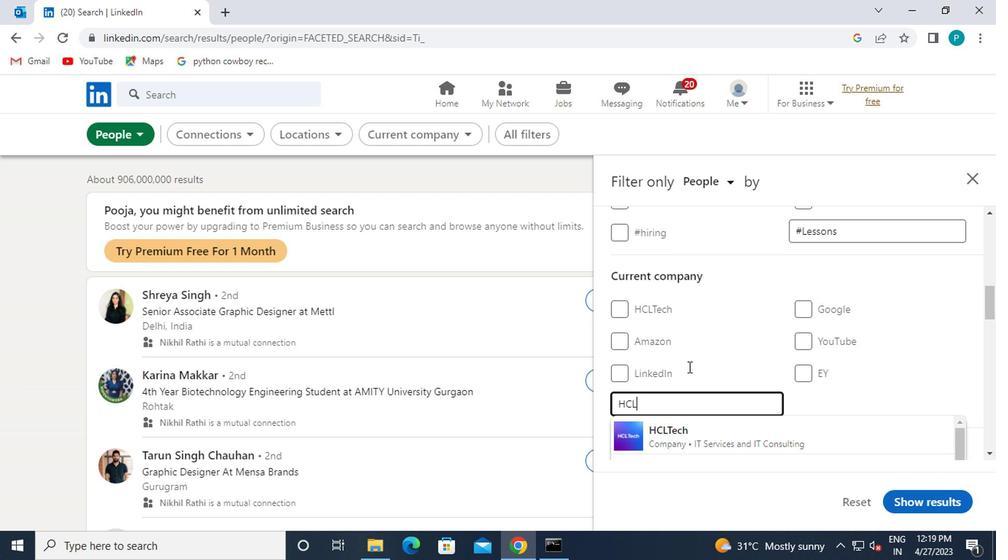 
Action: Mouse scrolled (685, 368) with delta (0, -1)
Screenshot: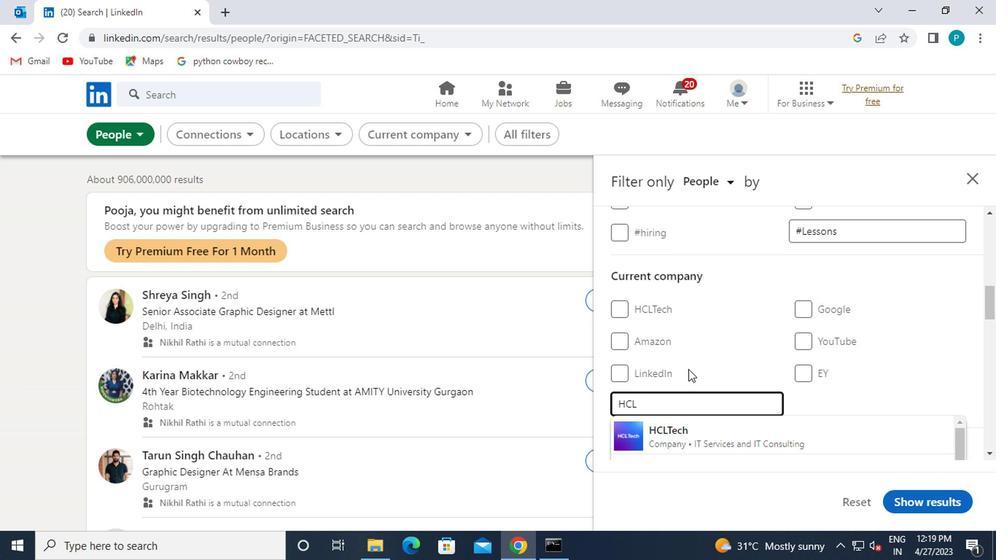 
Action: Mouse pressed left at (685, 369)
Screenshot: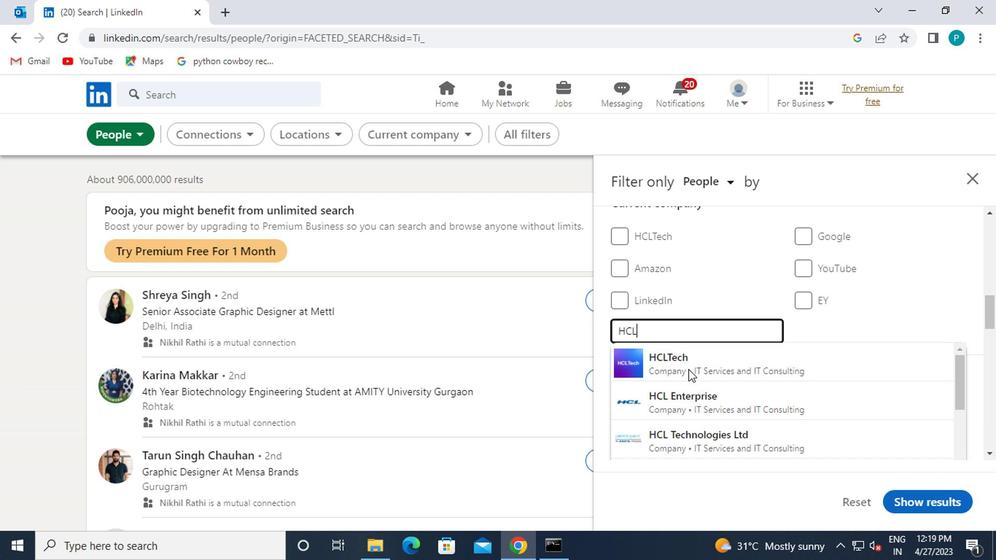 
Action: Mouse scrolled (685, 368) with delta (0, -1)
Screenshot: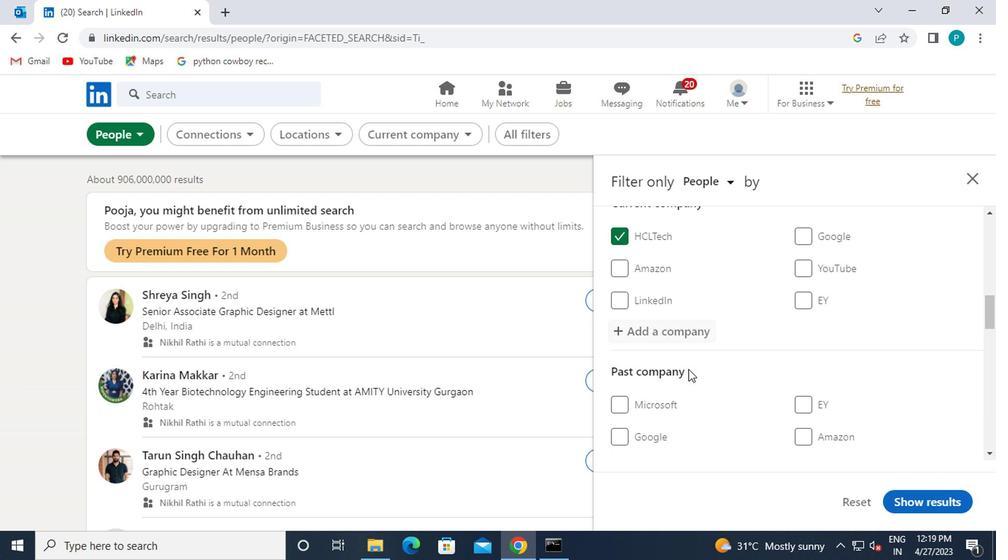
Action: Mouse scrolled (685, 368) with delta (0, -1)
Screenshot: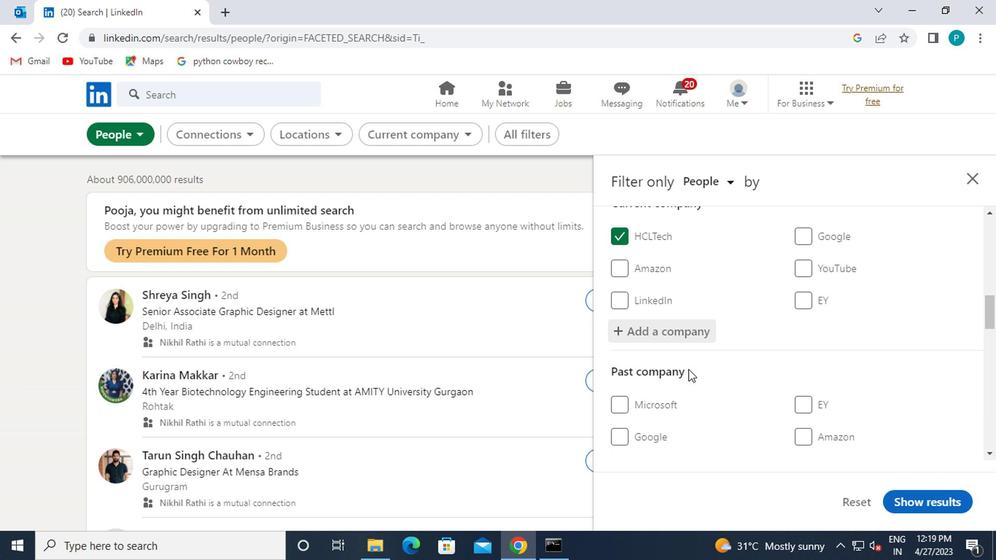 
Action: Mouse moved to (783, 345)
Screenshot: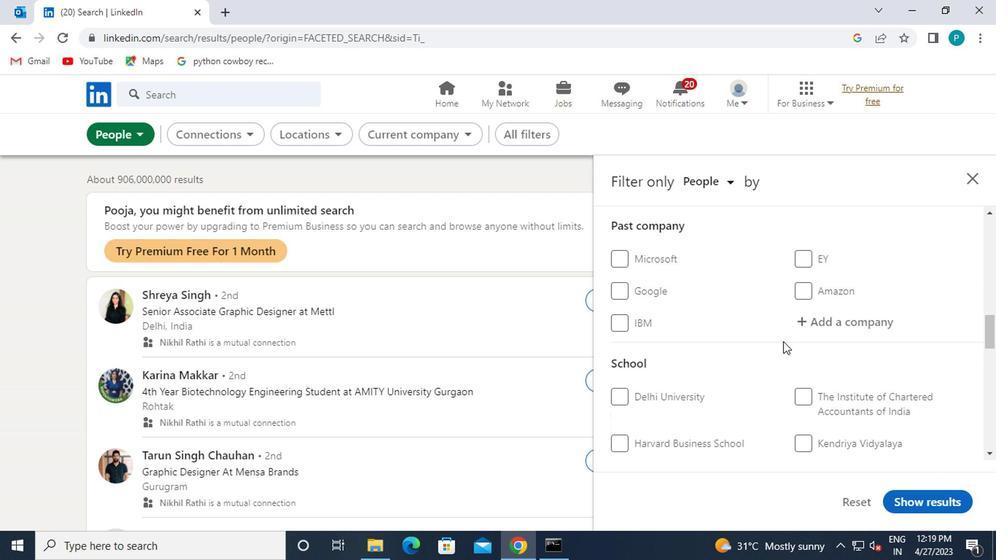 
Action: Mouse scrolled (783, 345) with delta (0, 0)
Screenshot: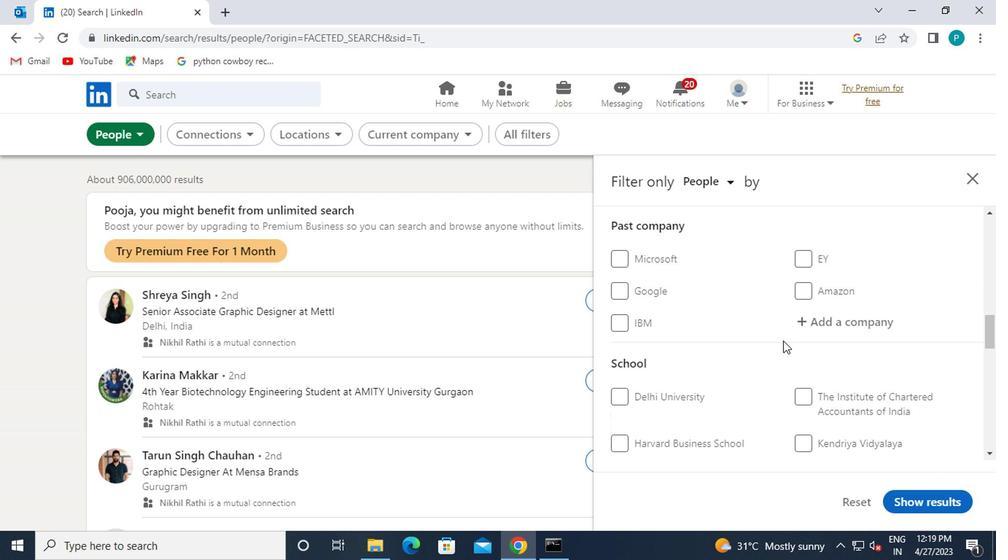 
Action: Mouse scrolled (783, 345) with delta (0, 0)
Screenshot: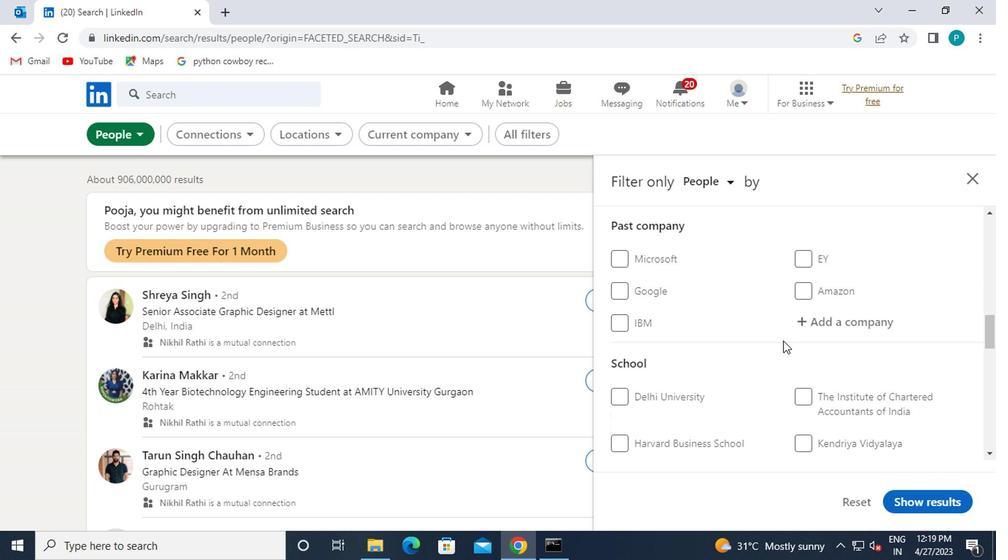 
Action: Mouse scrolled (783, 345) with delta (0, 0)
Screenshot: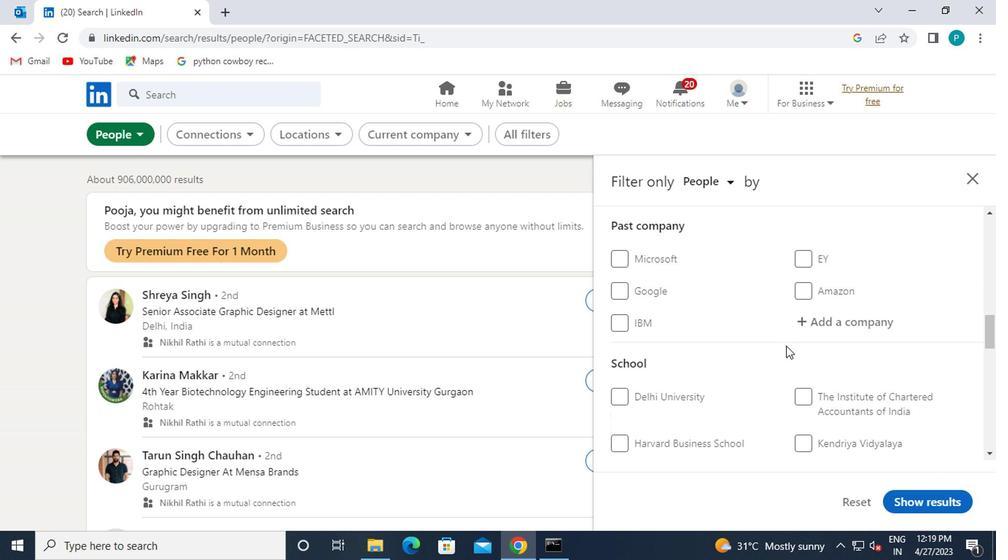 
Action: Mouse moved to (815, 252)
Screenshot: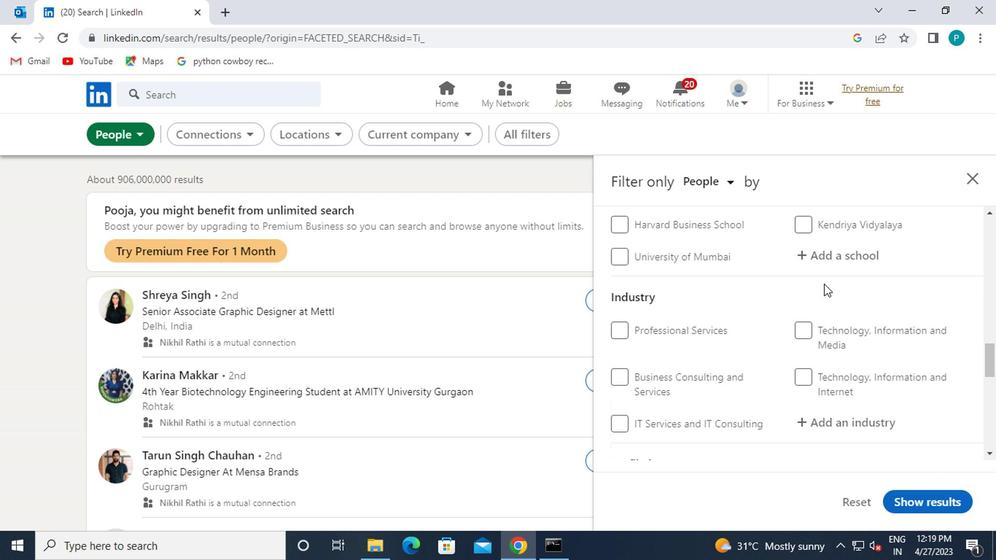 
Action: Mouse pressed left at (815, 252)
Screenshot: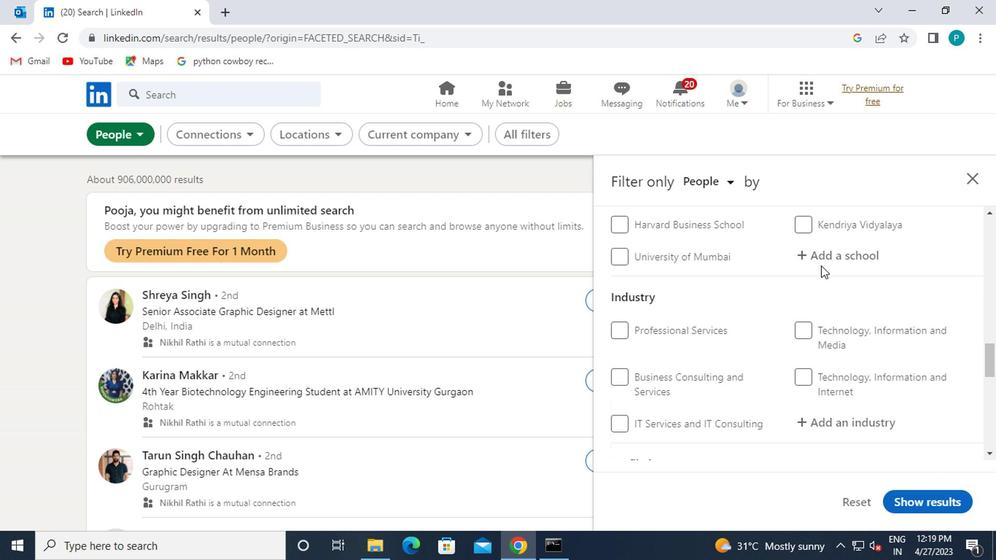
Action: Key pressed GOVERNMENT
Screenshot: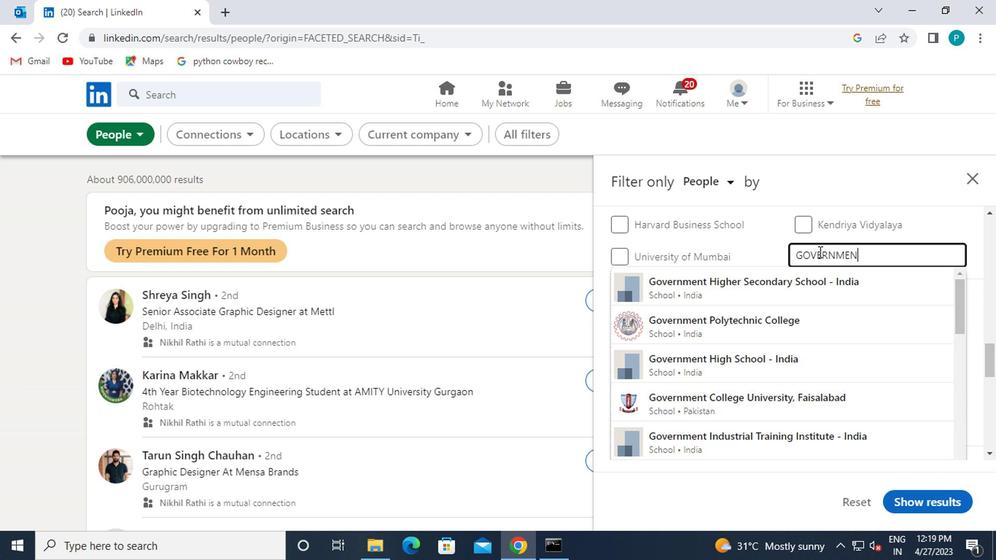 
Action: Mouse moved to (840, 242)
Screenshot: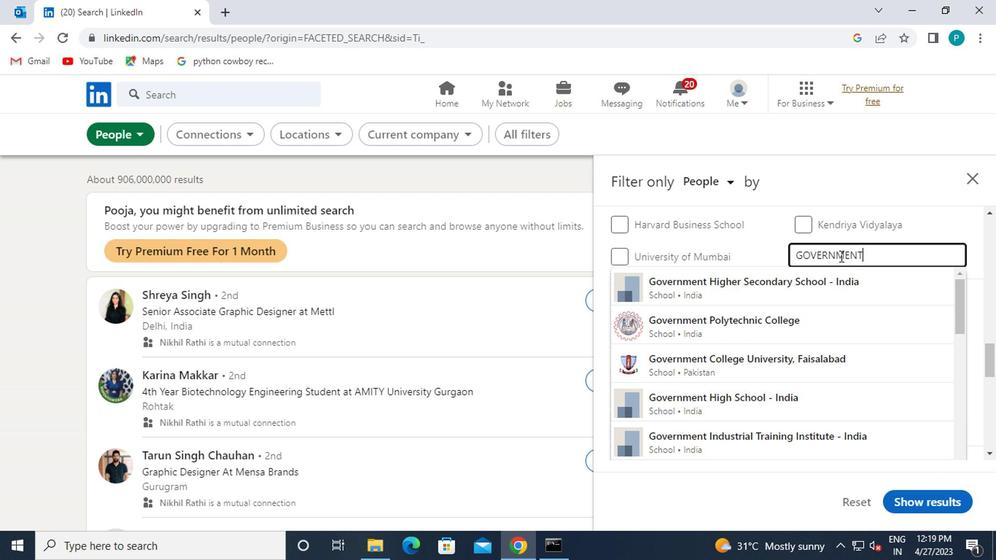 
Action: Key pressed <Key.space>
Screenshot: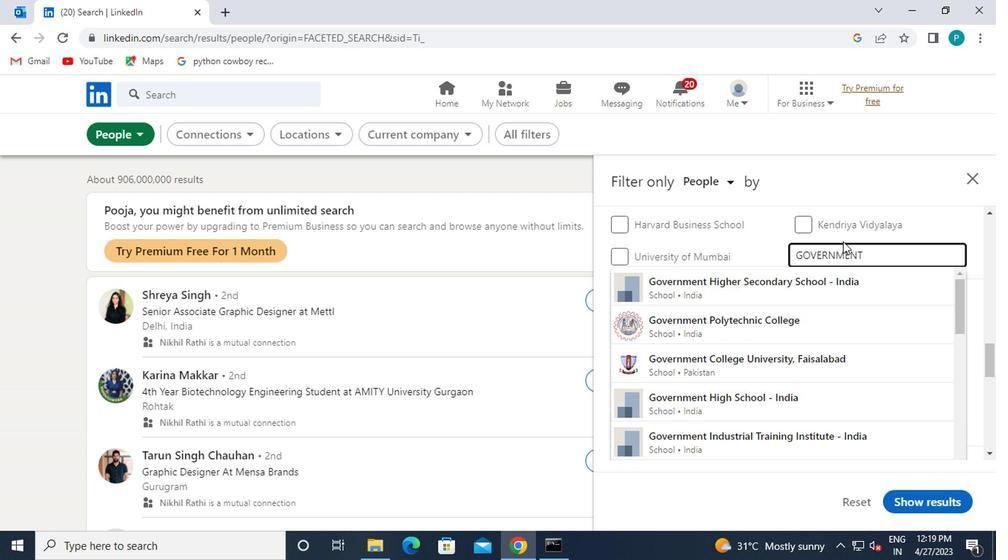 
Action: Mouse moved to (823, 237)
Screenshot: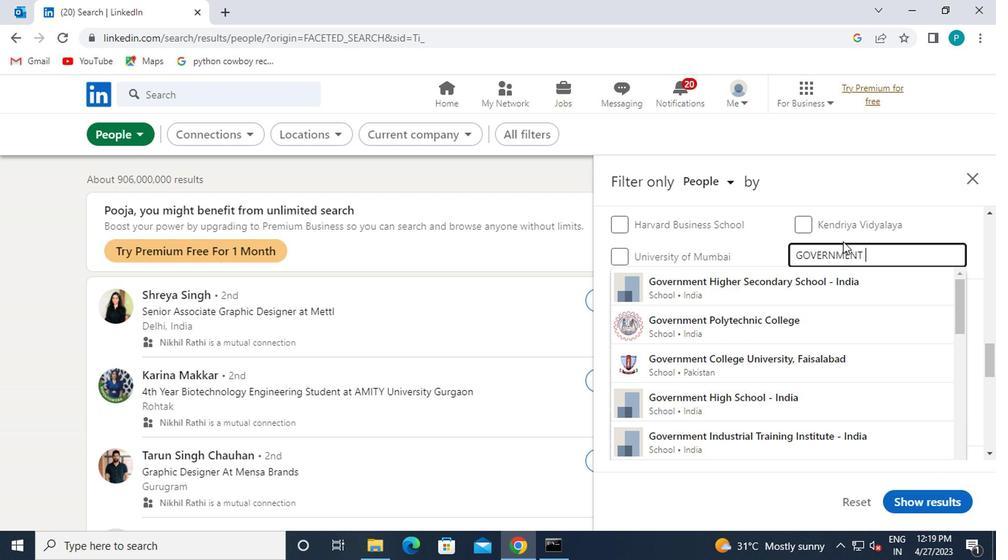 
Action: Key pressed <Key.caps_lock><Key.space>COLLEGE<Key.space>OF
Screenshot: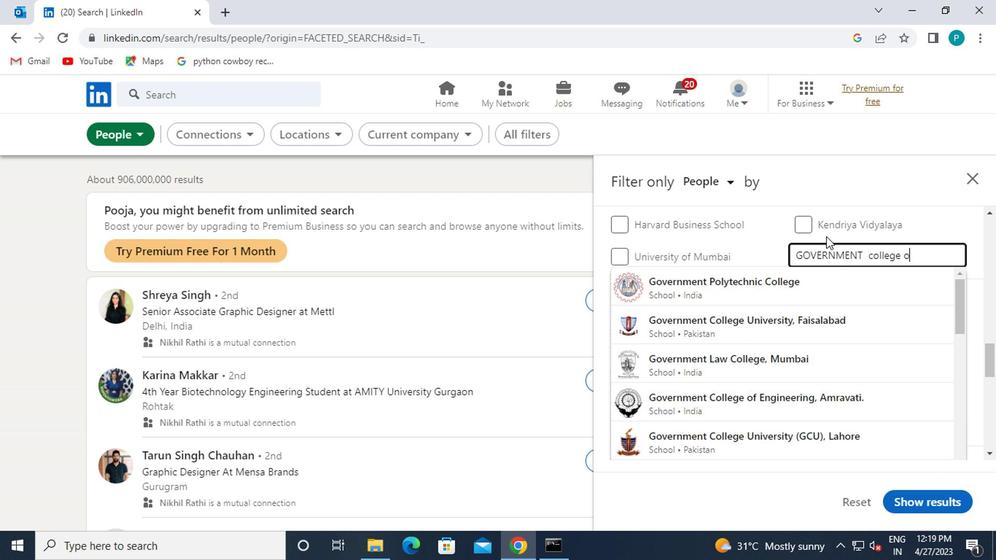 
Action: Mouse moved to (834, 313)
Screenshot: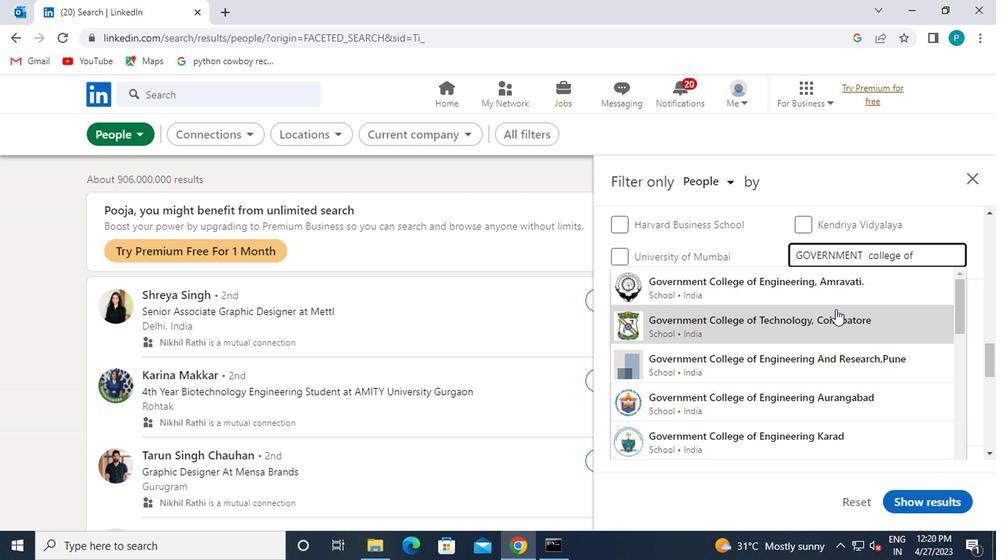 
Action: Mouse pressed left at (834, 313)
Screenshot: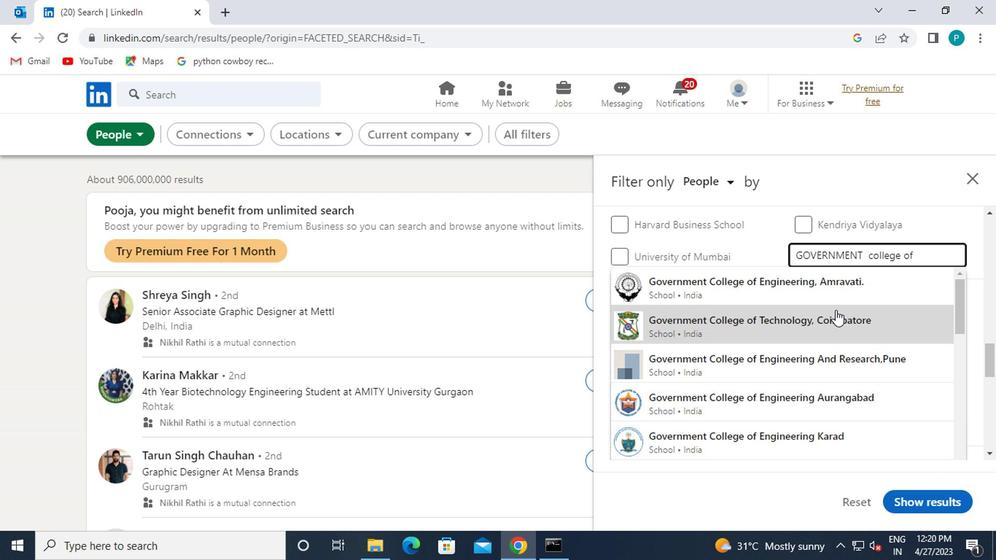 
Action: Mouse moved to (828, 308)
Screenshot: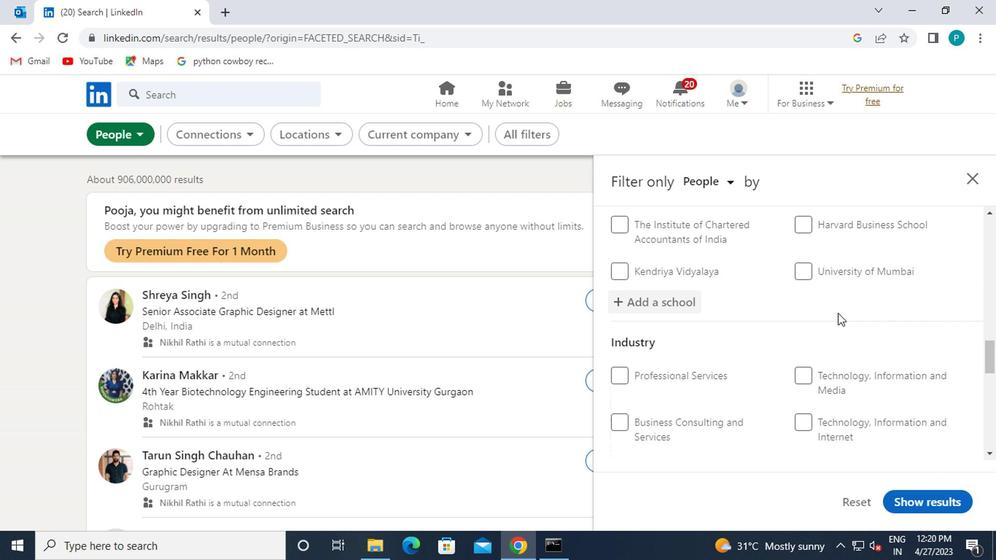 
Action: Mouse scrolled (828, 307) with delta (0, -1)
Screenshot: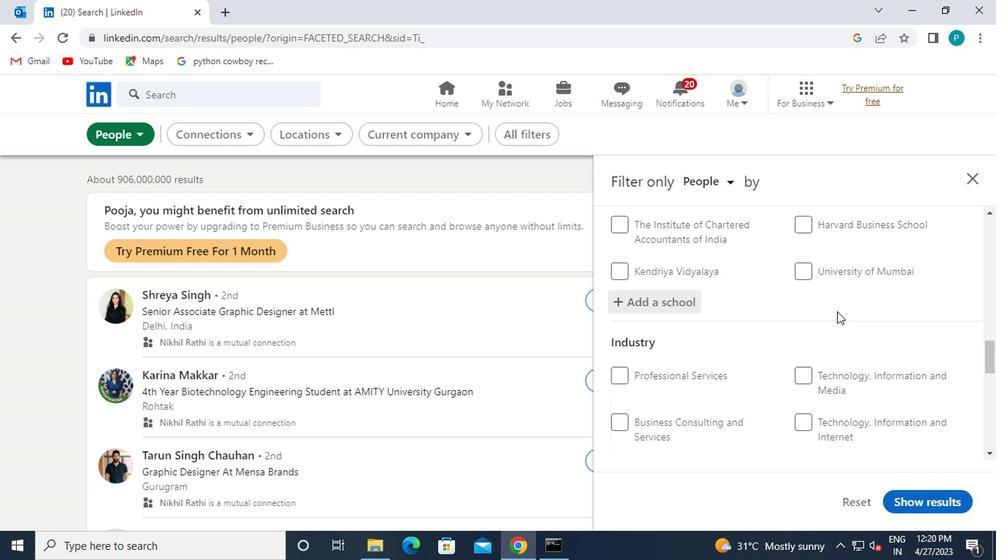 
Action: Mouse scrolled (828, 307) with delta (0, -1)
Screenshot: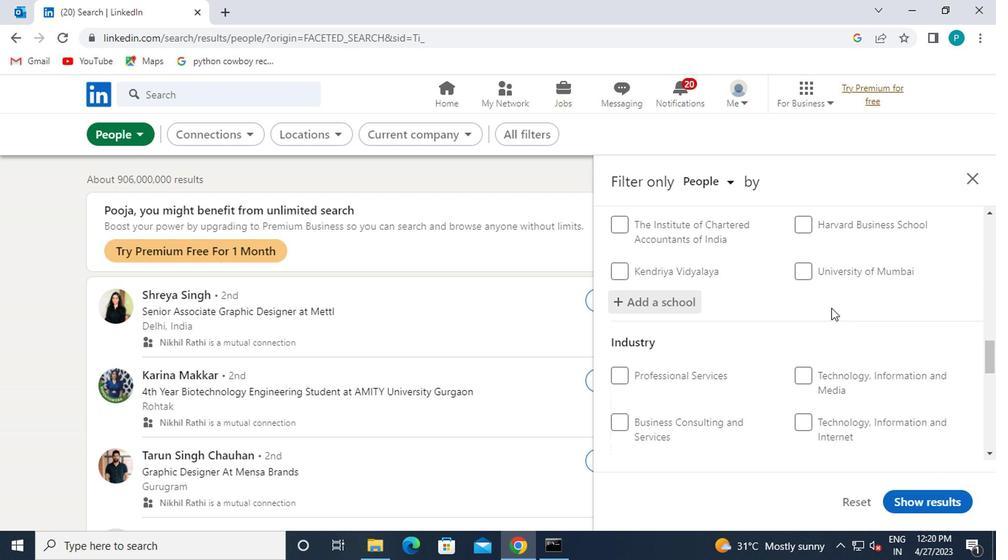 
Action: Mouse moved to (824, 315)
Screenshot: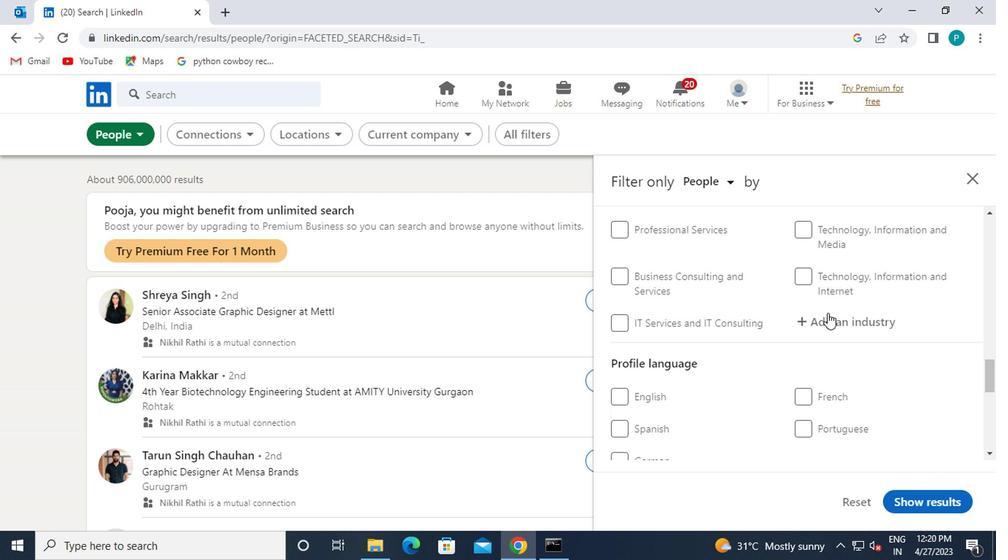 
Action: Mouse scrolled (824, 316) with delta (0, 0)
Screenshot: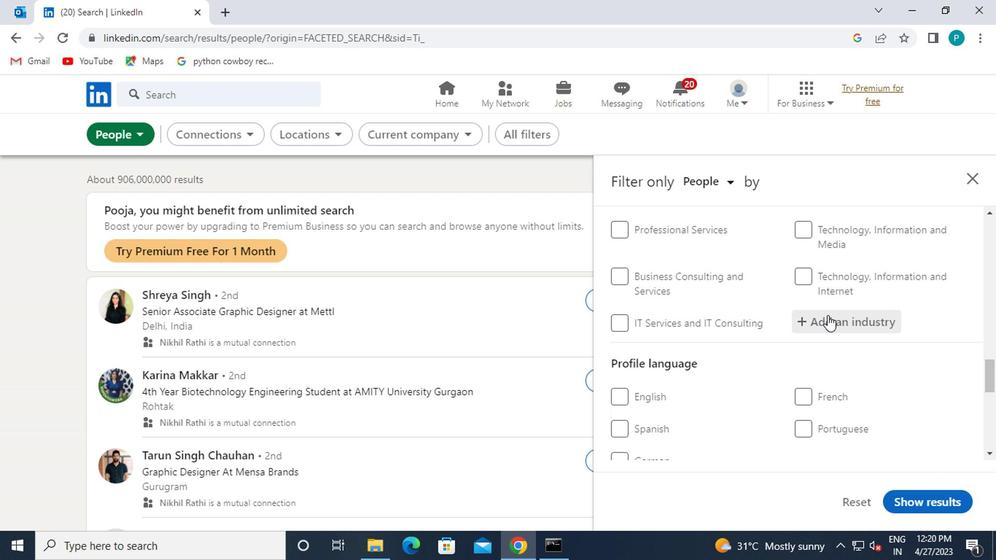 
Action: Mouse scrolled (824, 314) with delta (0, -1)
Screenshot: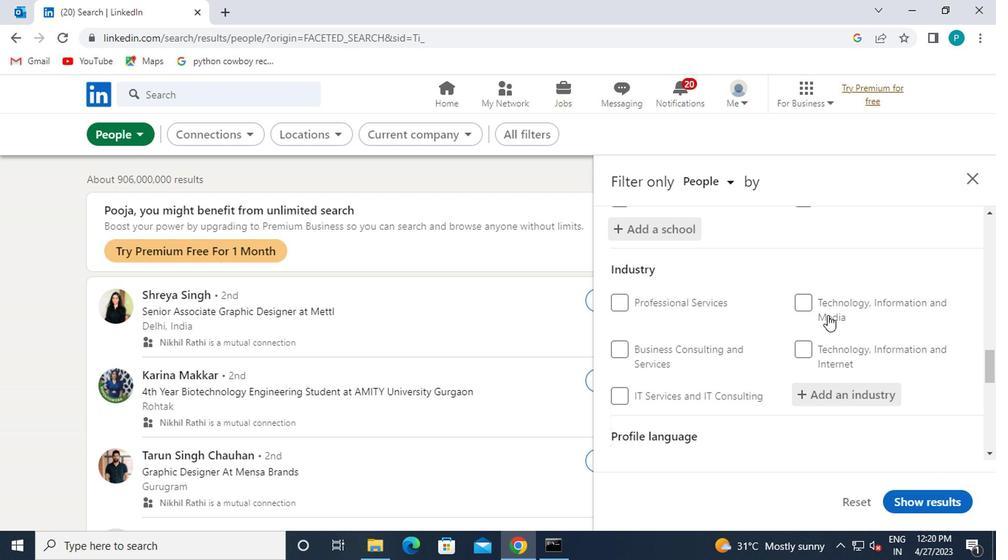 
Action: Mouse moved to (820, 329)
Screenshot: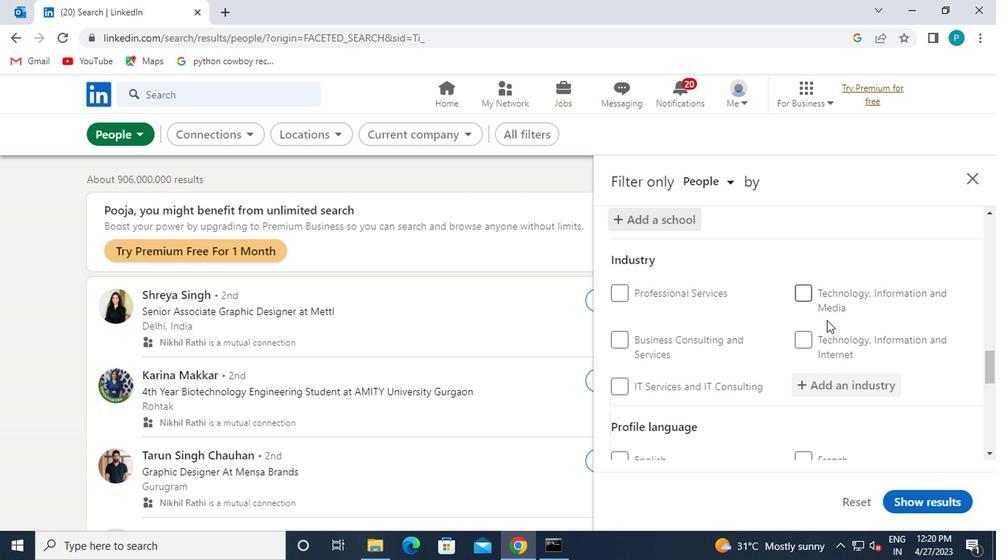 
Action: Mouse pressed left at (820, 329)
Screenshot: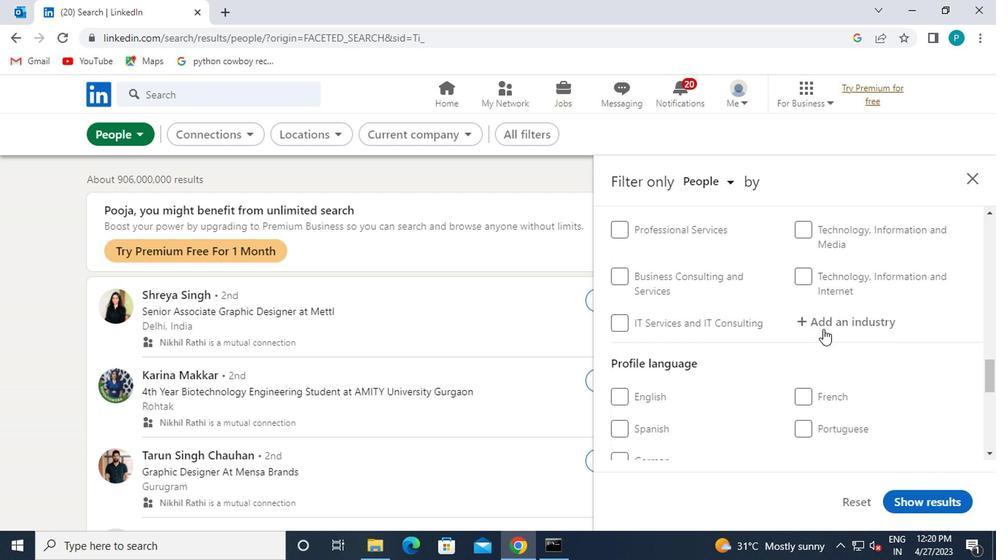 
Action: Mouse moved to (819, 329)
Screenshot: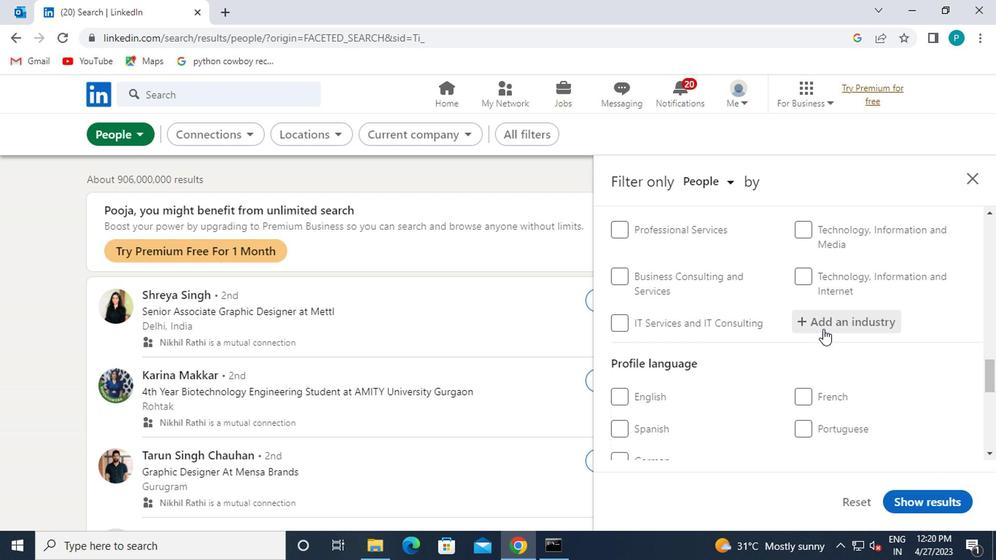
Action: Key pressed GLSS<Key.backspace><Key.backspace>AS
Screenshot: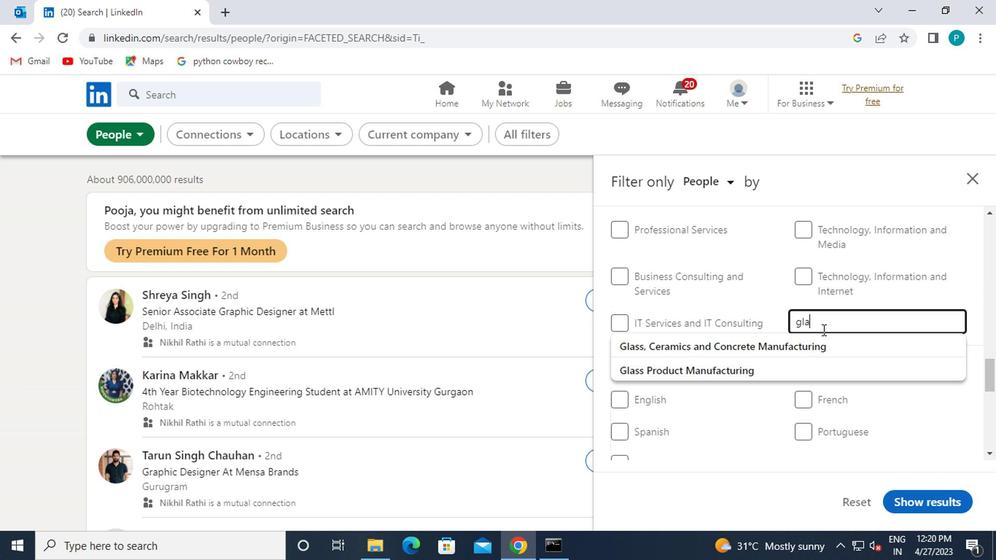 
Action: Mouse moved to (813, 343)
Screenshot: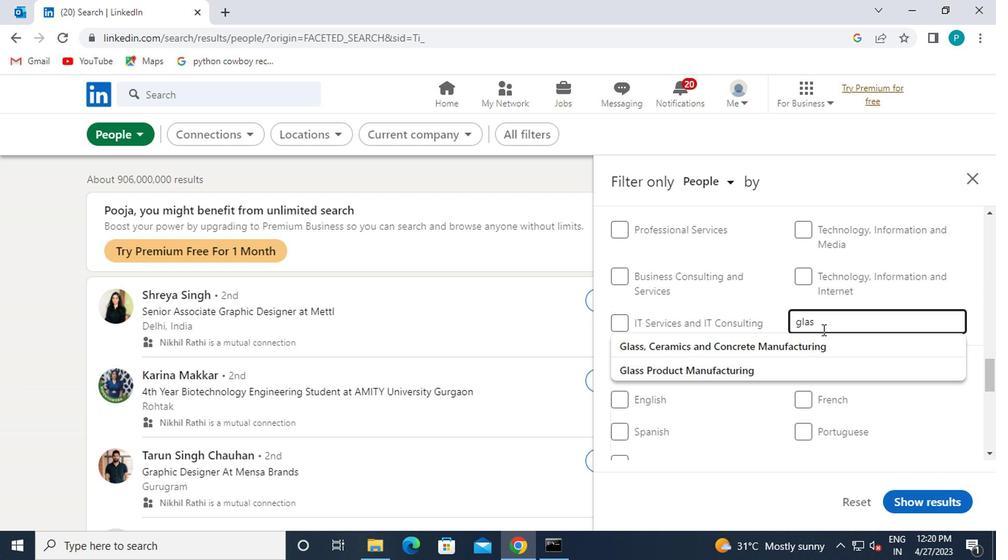 
Action: Mouse pressed left at (813, 343)
Screenshot: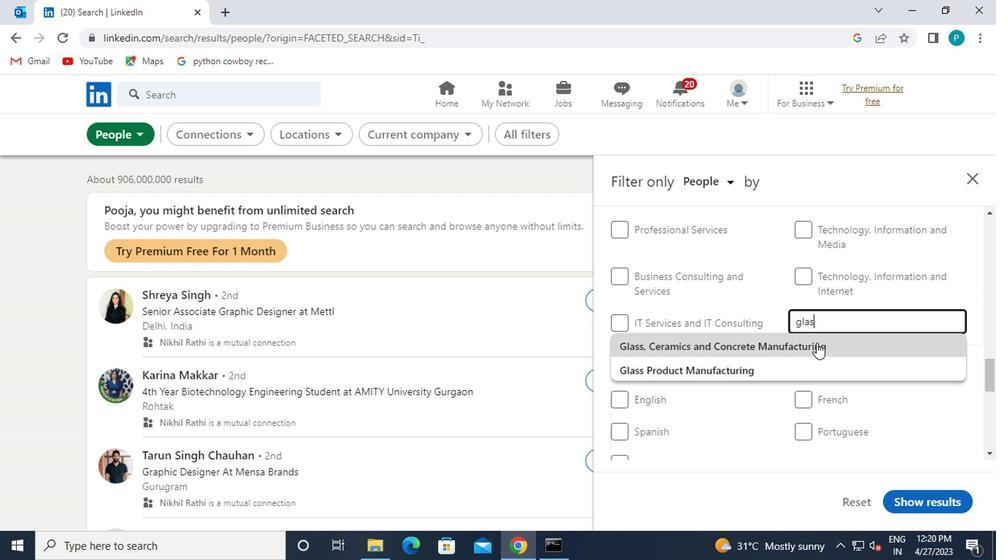 
Action: Mouse scrolled (813, 342) with delta (0, -1)
Screenshot: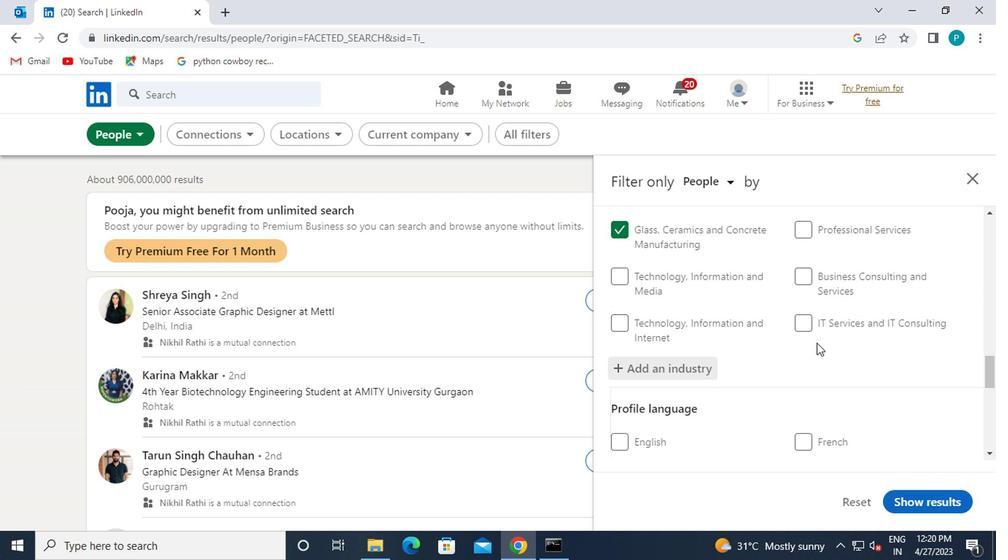 
Action: Mouse scrolled (813, 342) with delta (0, -1)
Screenshot: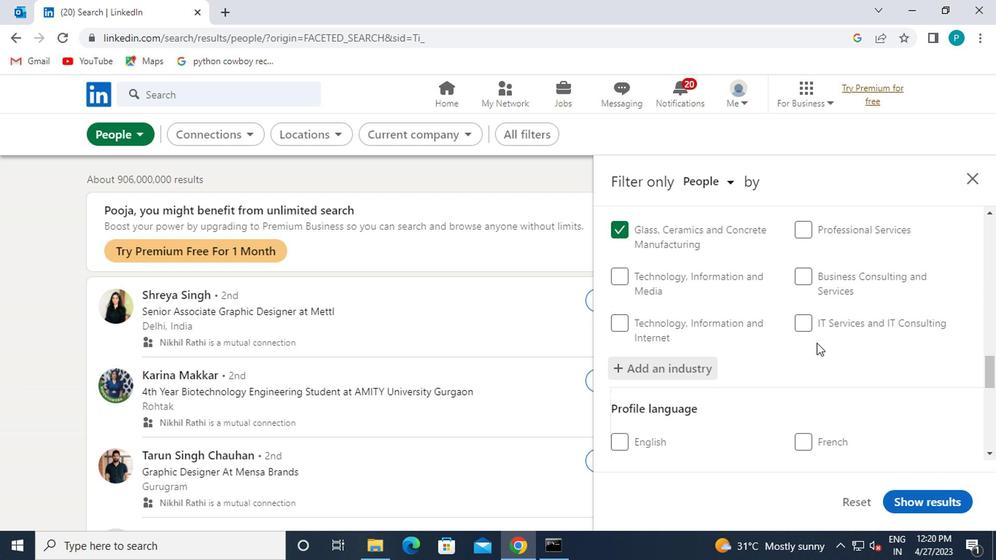 
Action: Mouse moved to (811, 331)
Screenshot: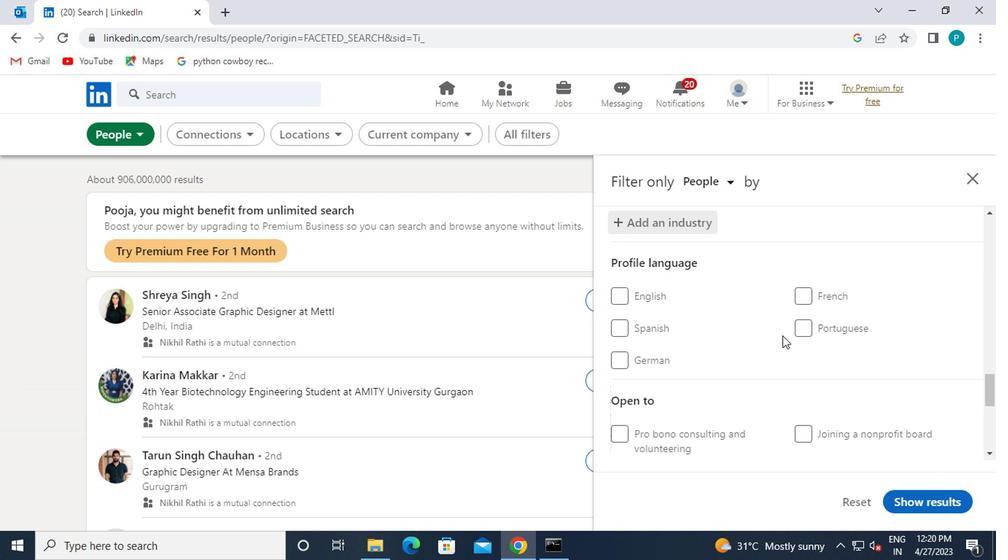 
Action: Mouse pressed left at (811, 331)
Screenshot: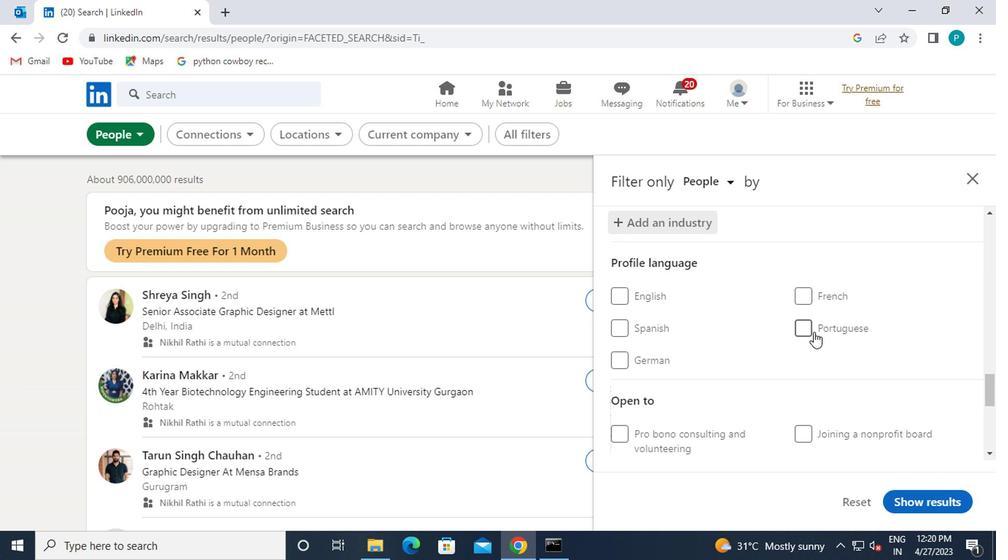 
Action: Mouse moved to (811, 336)
Screenshot: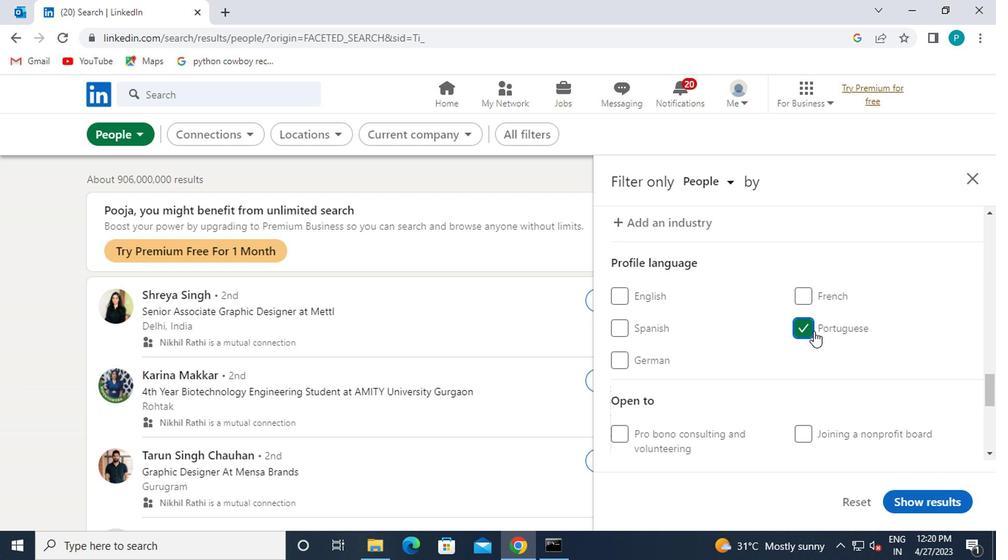 
Action: Mouse scrolled (811, 335) with delta (0, 0)
Screenshot: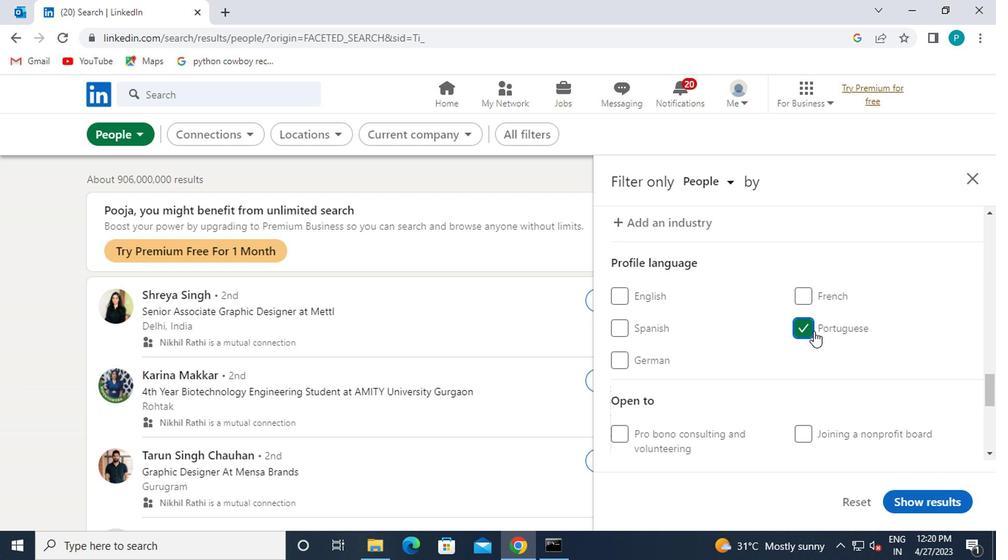 
Action: Mouse moved to (810, 341)
Screenshot: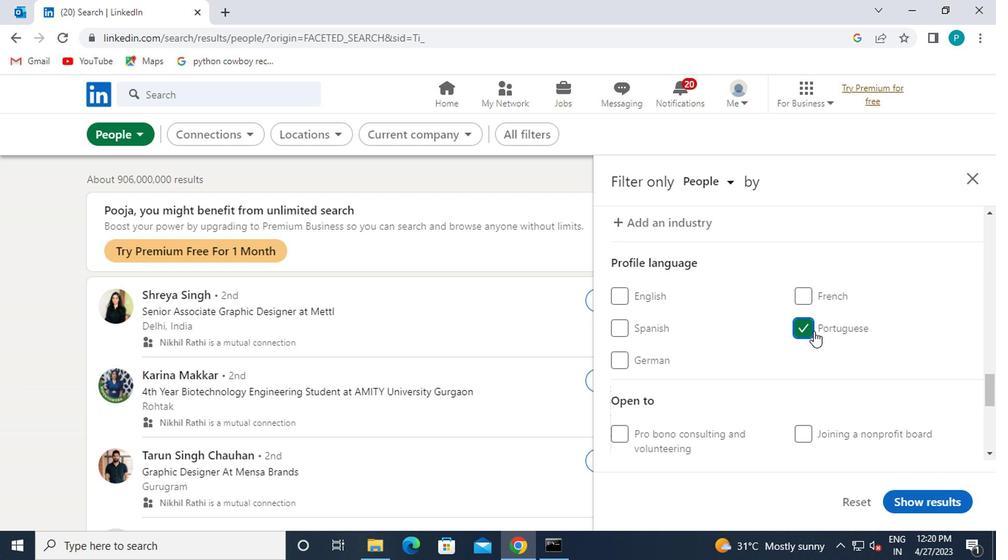 
Action: Mouse scrolled (810, 340) with delta (0, -1)
Screenshot: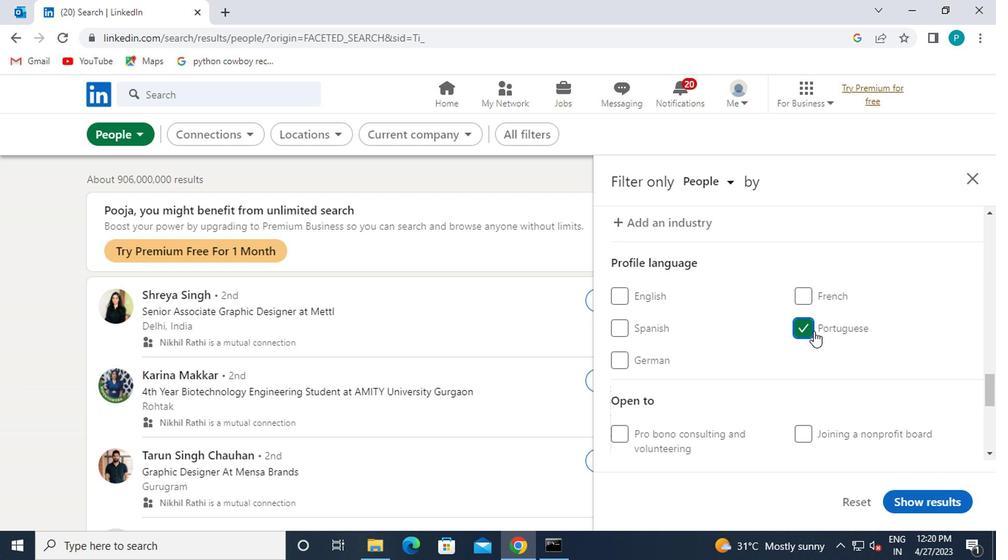 
Action: Mouse moved to (820, 442)
Screenshot: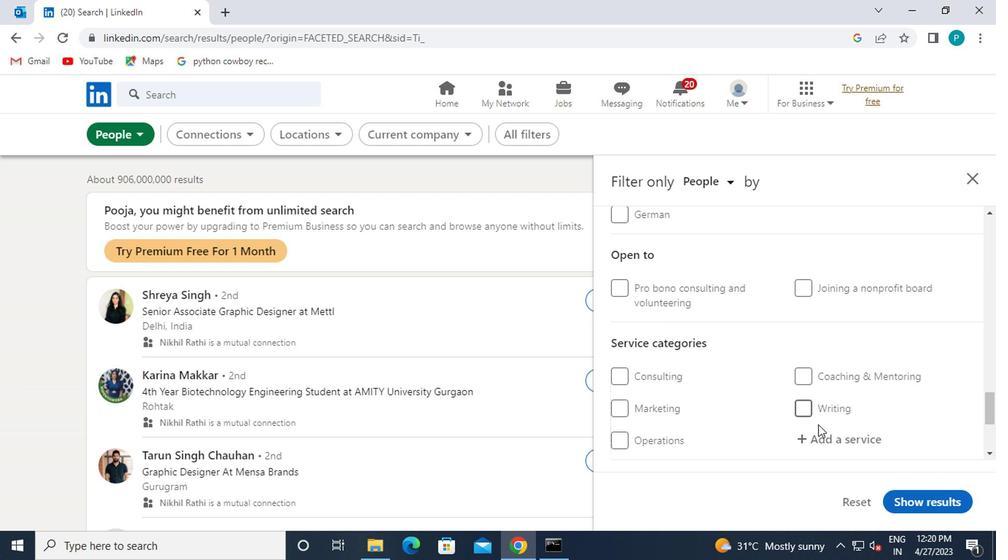 
Action: Mouse pressed left at (820, 442)
Screenshot: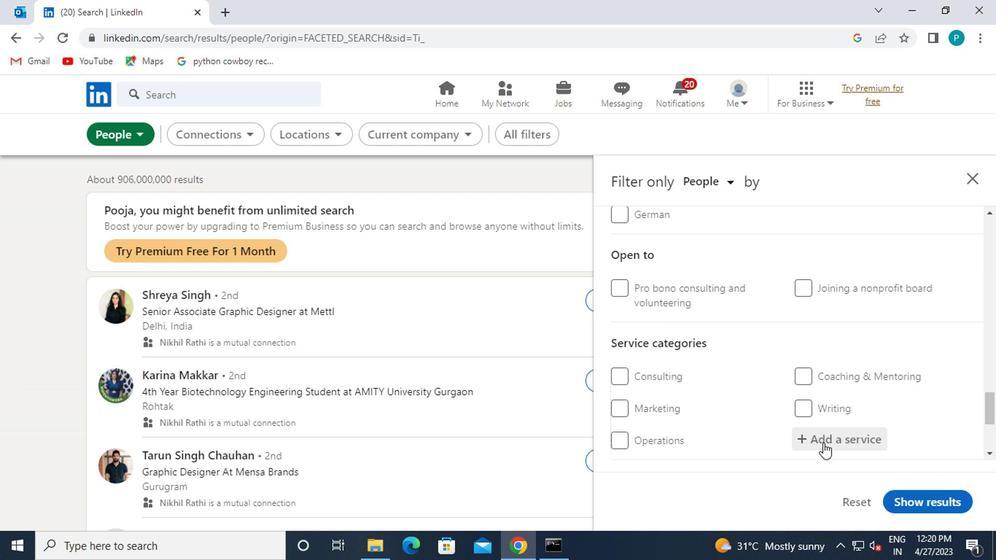 
Action: Mouse moved to (820, 442)
Screenshot: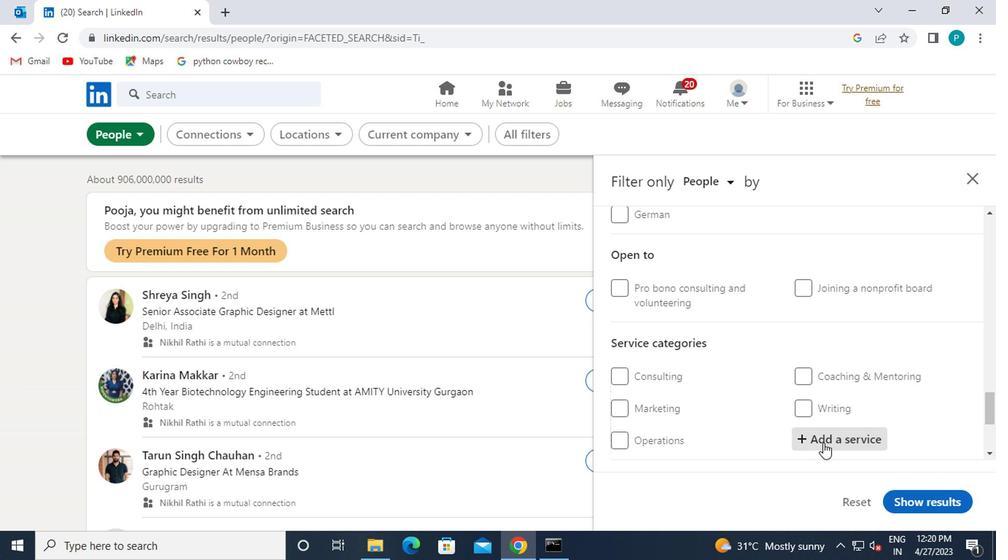 
Action: Key pressed FINANCIAL
Screenshot: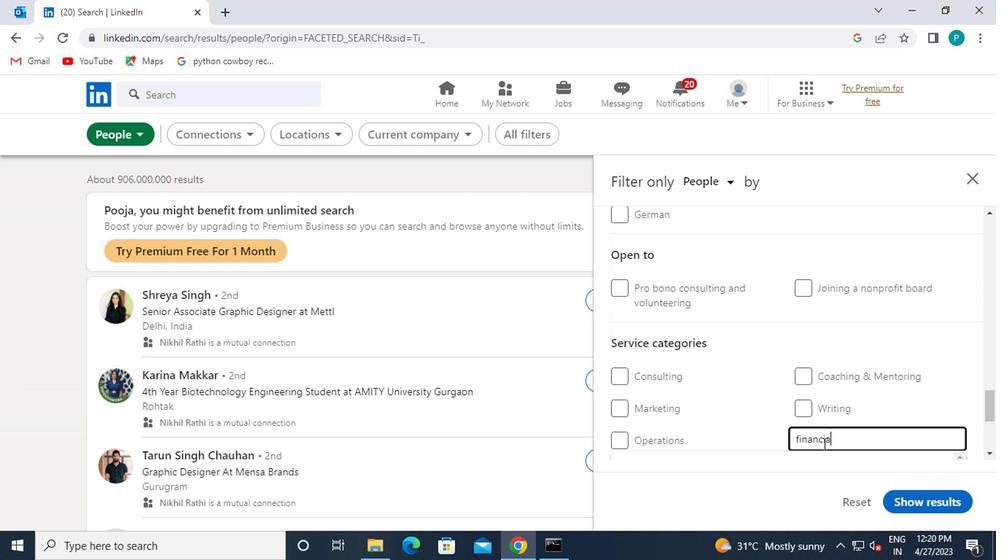 
Action: Mouse moved to (757, 394)
Screenshot: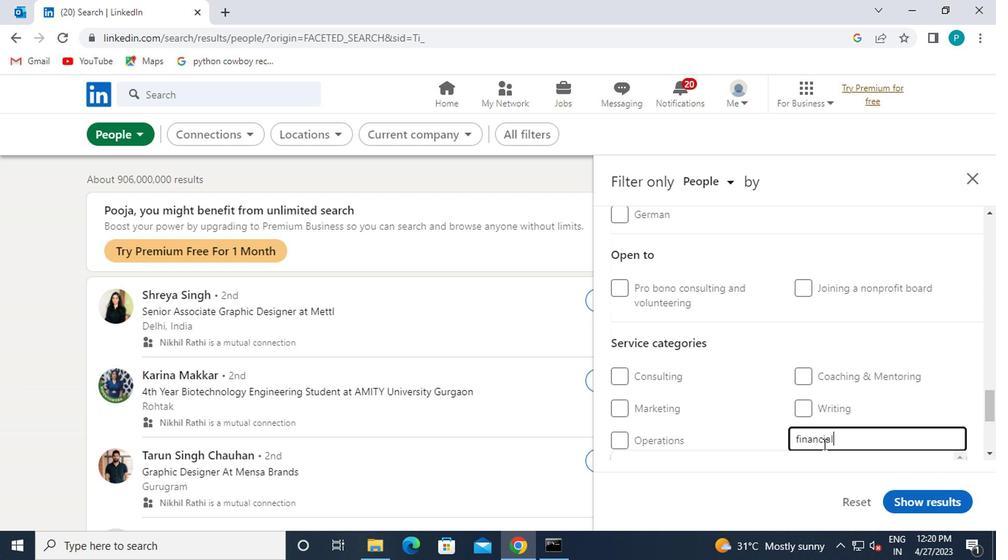 
Action: Mouse scrolled (757, 393) with delta (0, -1)
Screenshot: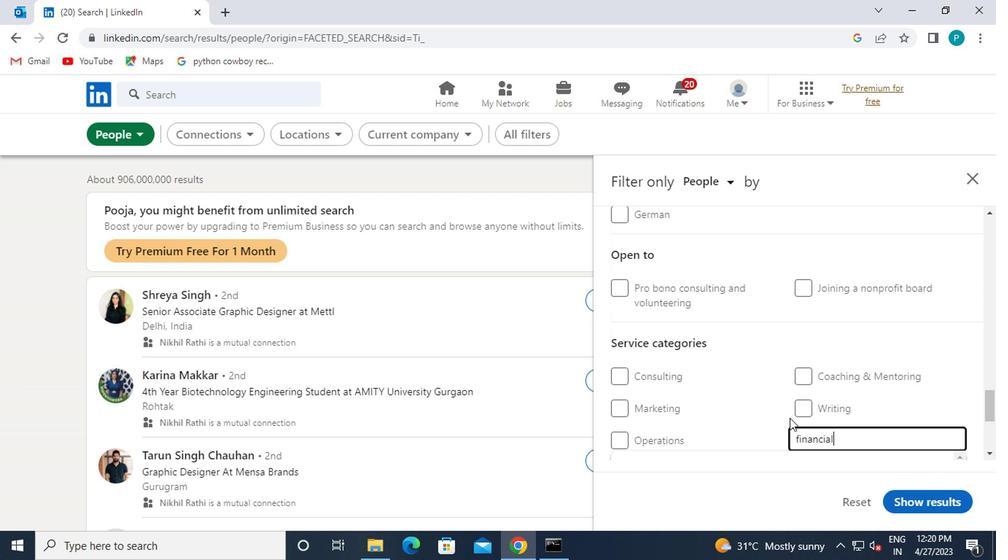 
Action: Mouse scrolled (757, 393) with delta (0, -1)
Screenshot: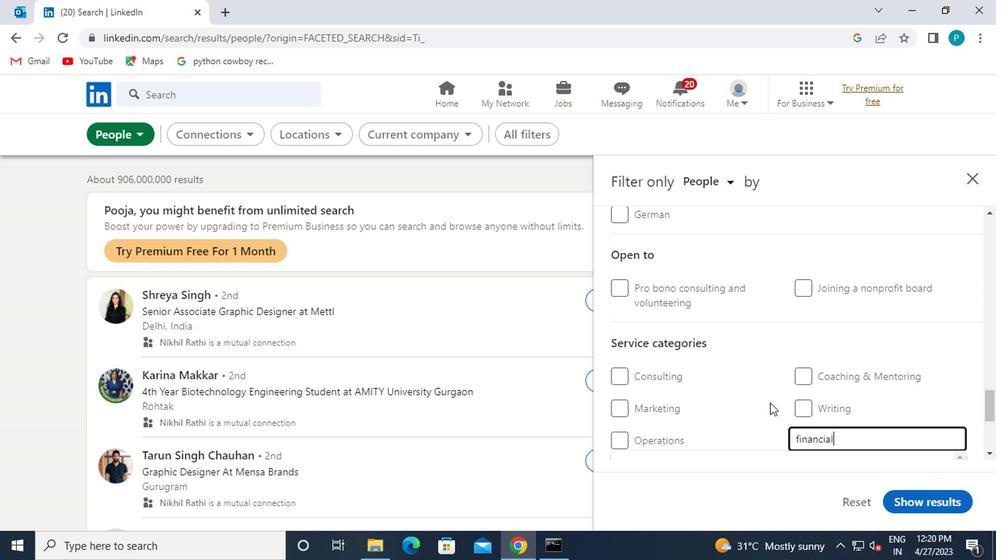 
Action: Mouse moved to (723, 387)
Screenshot: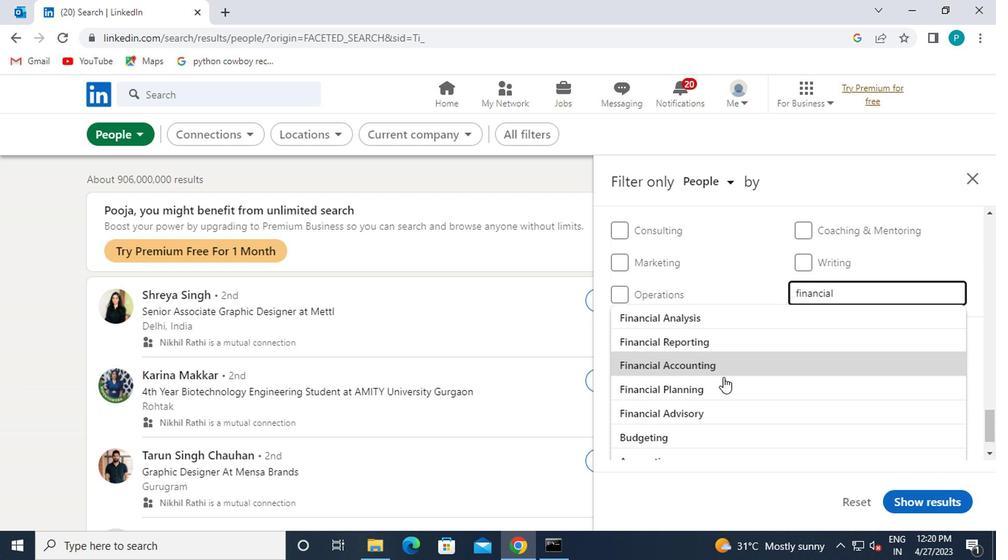 
Action: Mouse pressed left at (723, 387)
Screenshot: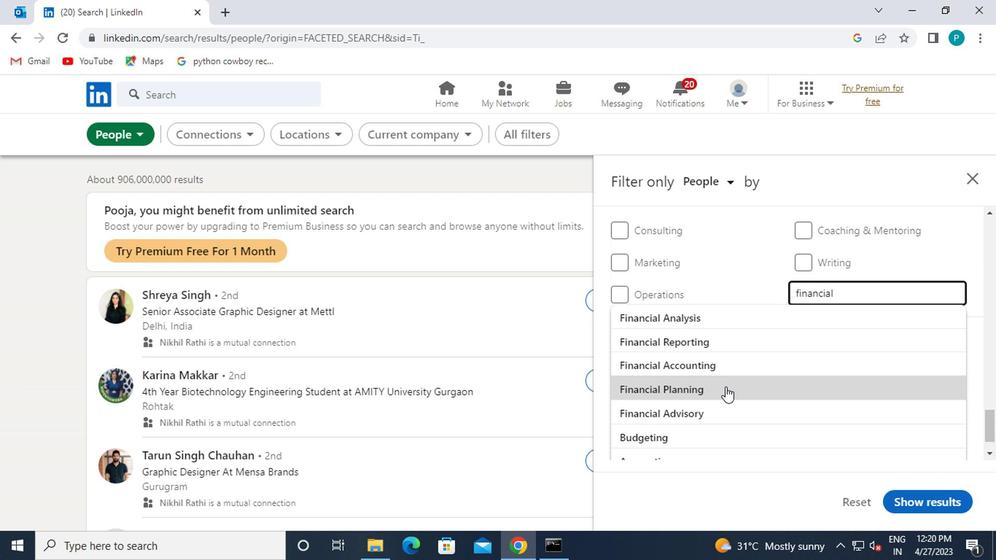
Action: Mouse moved to (696, 369)
Screenshot: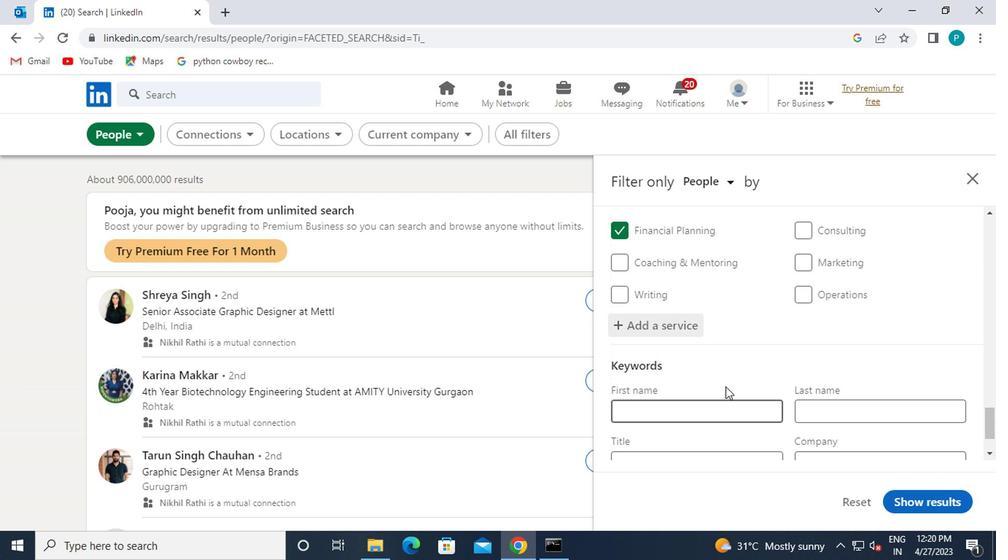 
Action: Mouse scrolled (696, 368) with delta (0, -1)
Screenshot: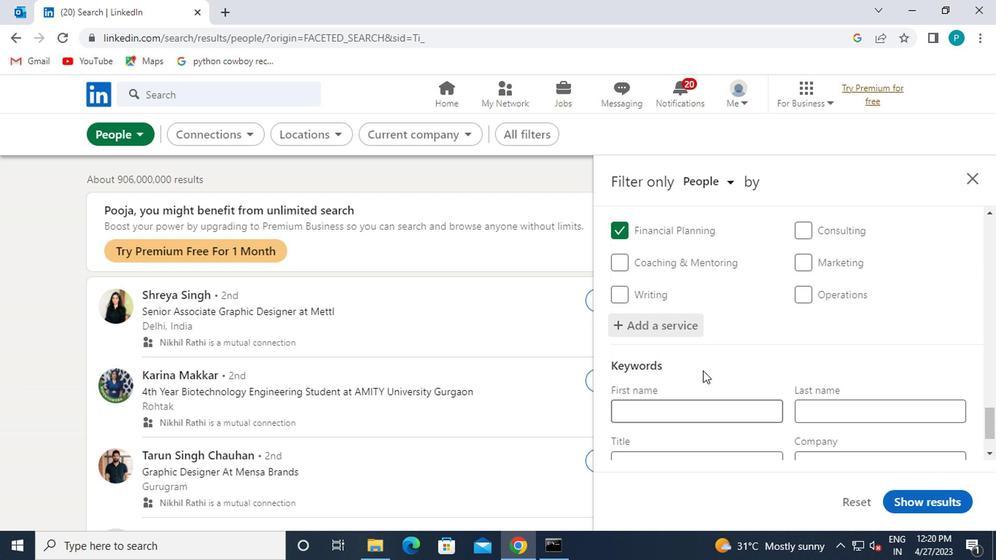
Action: Mouse scrolled (696, 368) with delta (0, -1)
Screenshot: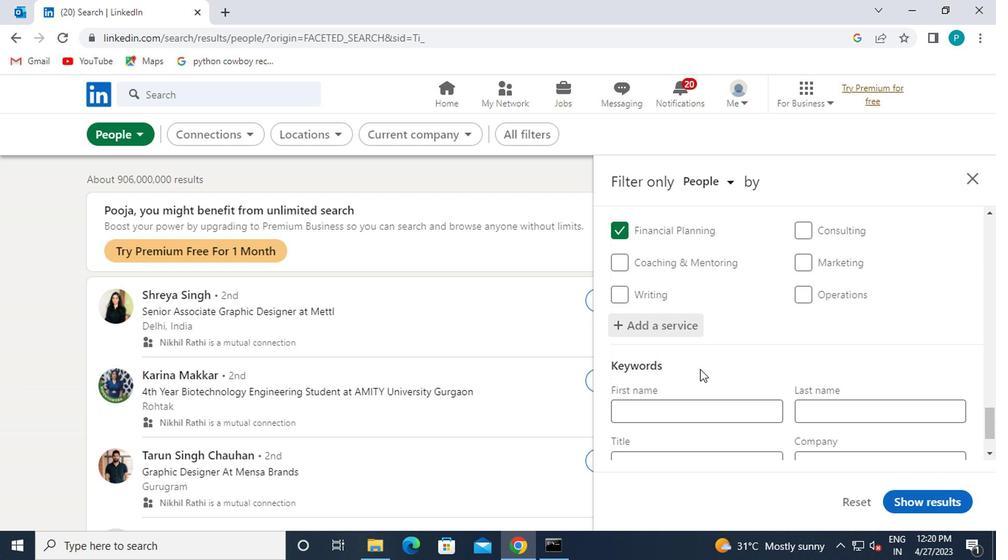 
Action: Mouse moved to (697, 389)
Screenshot: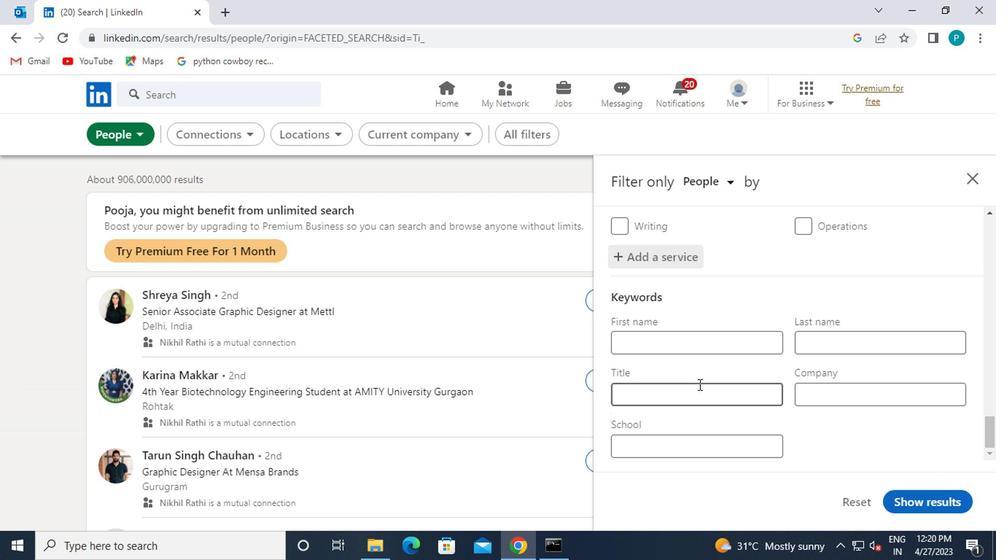 
Action: Mouse pressed left at (697, 389)
Screenshot: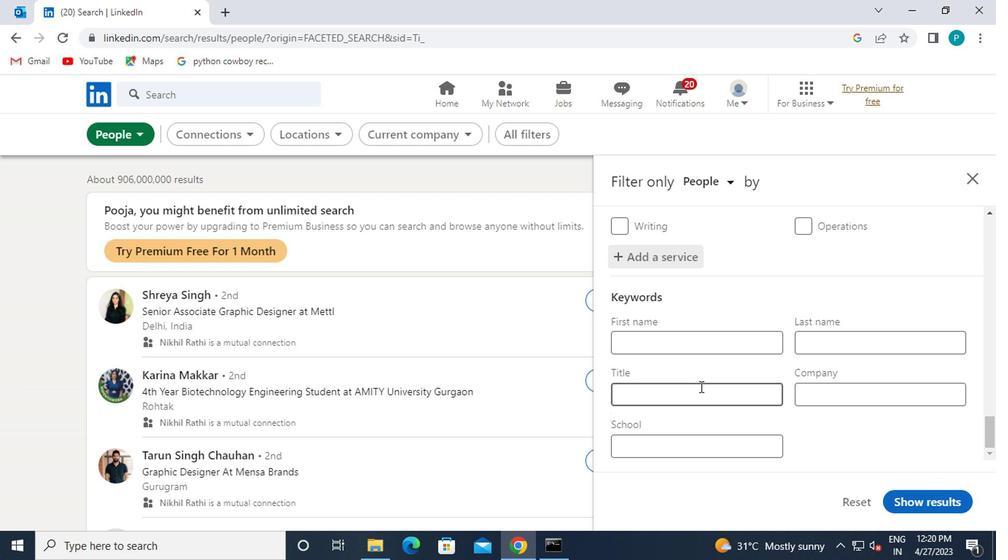 
Action: Mouse moved to (700, 397)
Screenshot: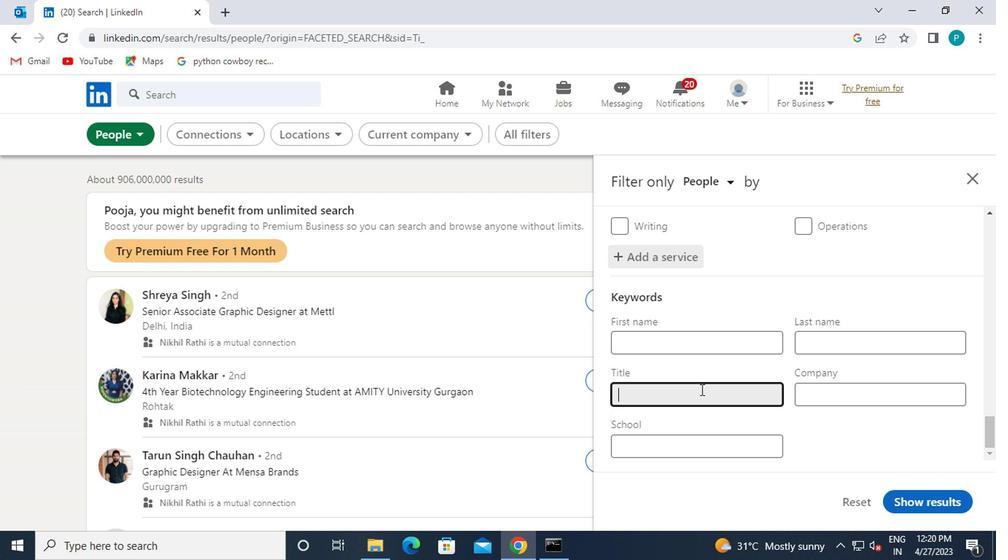 
Action: Key pressed H<Key.backspace><Key.caps_lock>H<Key.caps_lock>ELP<Key.space><Key.caps_lock>D<Key.caps_lock>ESK
Screenshot: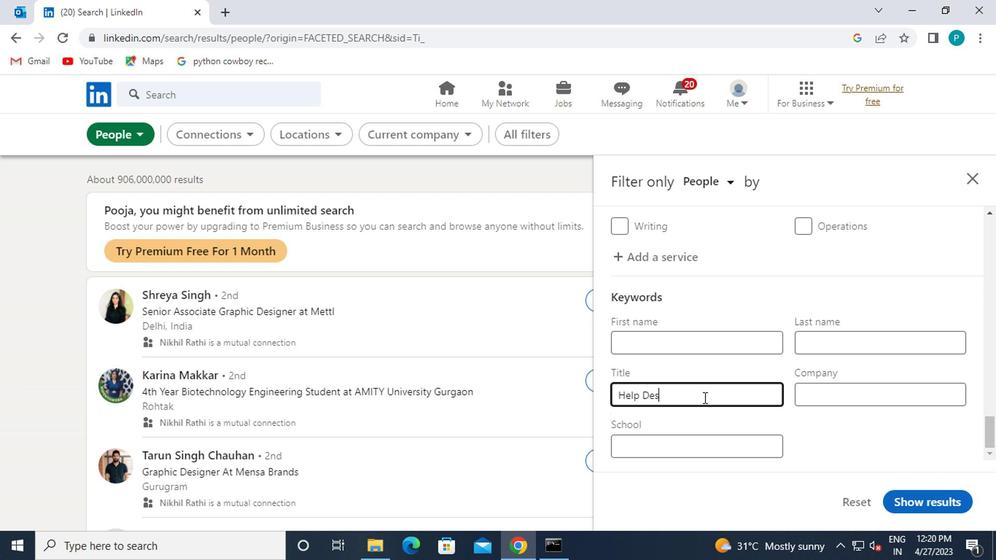 
Action: Mouse moved to (937, 506)
Screenshot: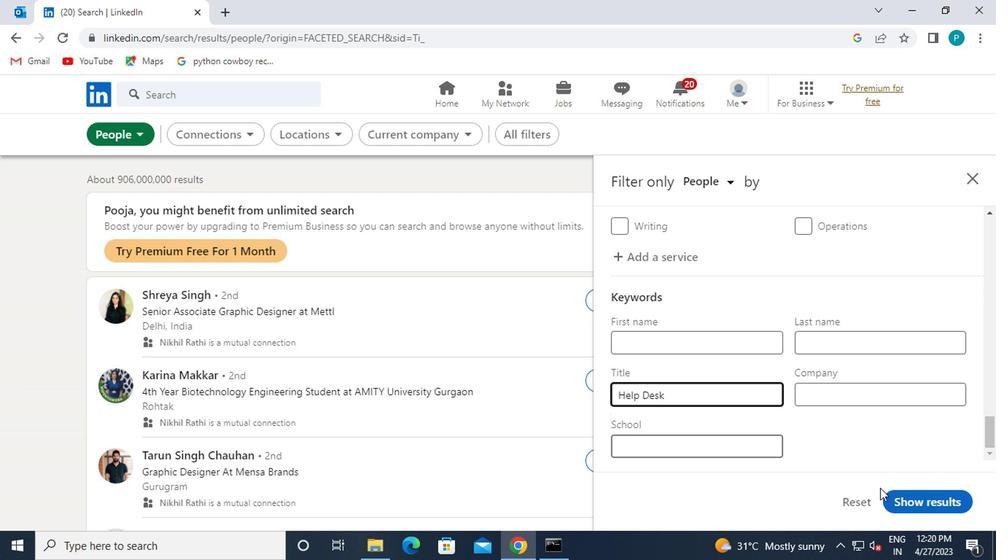 
Action: Mouse pressed left at (937, 506)
Screenshot: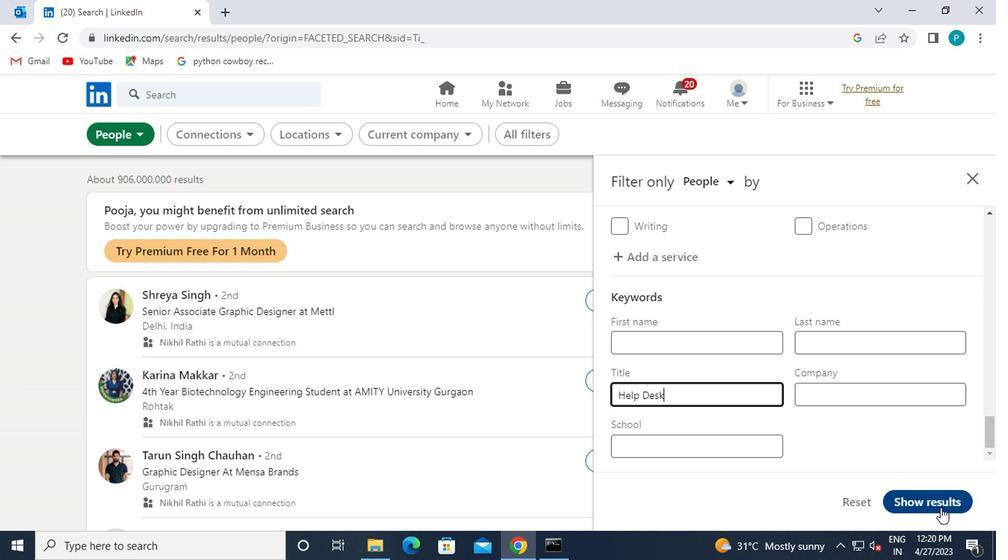 
